 Task: Add an event with the title Second Presentation Rehearsal and Fine-tuning, date '2023/11/22', time 7:50 AM to 9:50 AMand add a description: A marketing campaign review and analysis involves the examination and assessment of a marketing campaign's performance, effectiveness, and overall impact on the target audience and business objectives. It is a comprehensive evaluation of various elements and strategies implemented within a marketing campaign to determine its strengths, weaknesses, and areas for improvement., put the event into Orange category . Add location for the event as: Munich, Germany, logged in from the account softage.8@softage.netand send the event invitation to softage.1@softage.net and softage.2@softage.net. Set a reminder for the event 2 hour before
Action: Mouse moved to (122, 155)
Screenshot: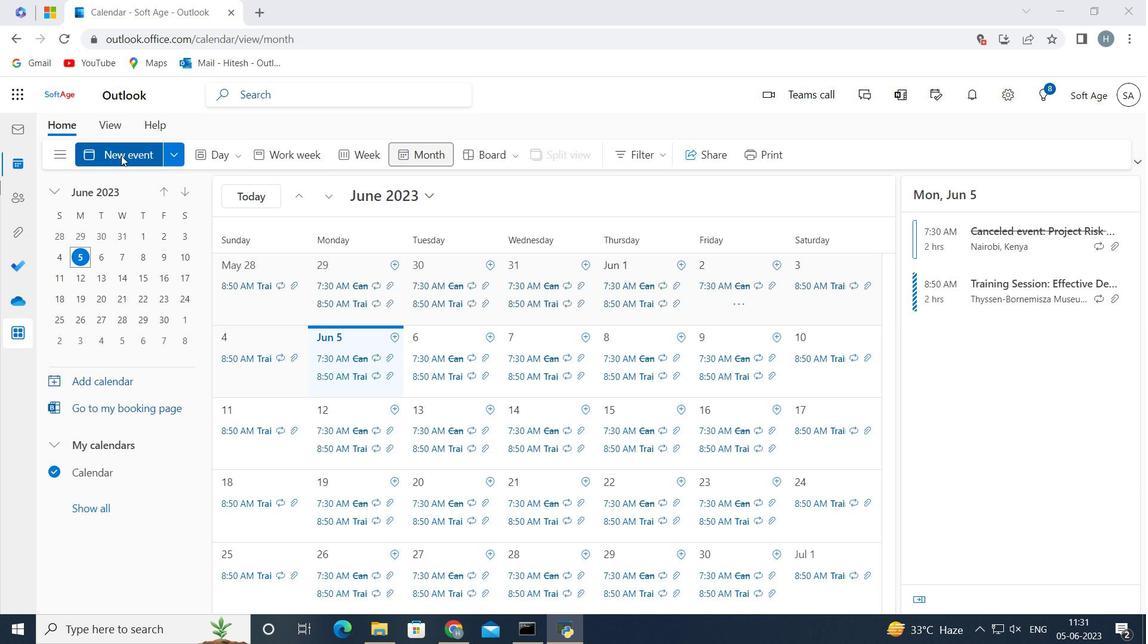 
Action: Mouse pressed left at (122, 155)
Screenshot: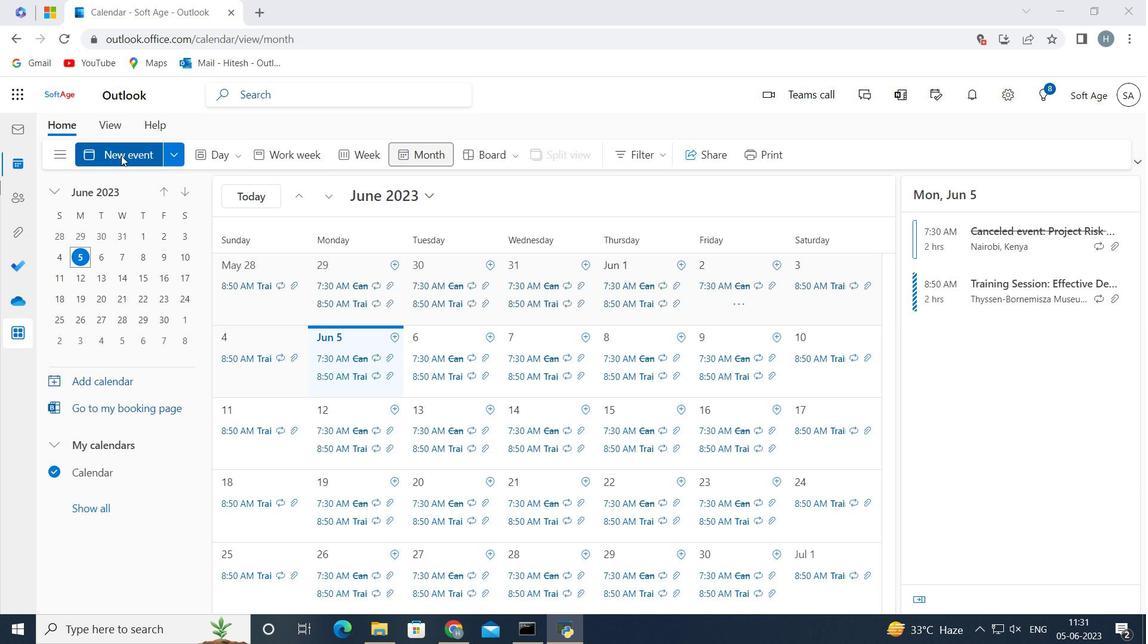 
Action: Mouse moved to (360, 246)
Screenshot: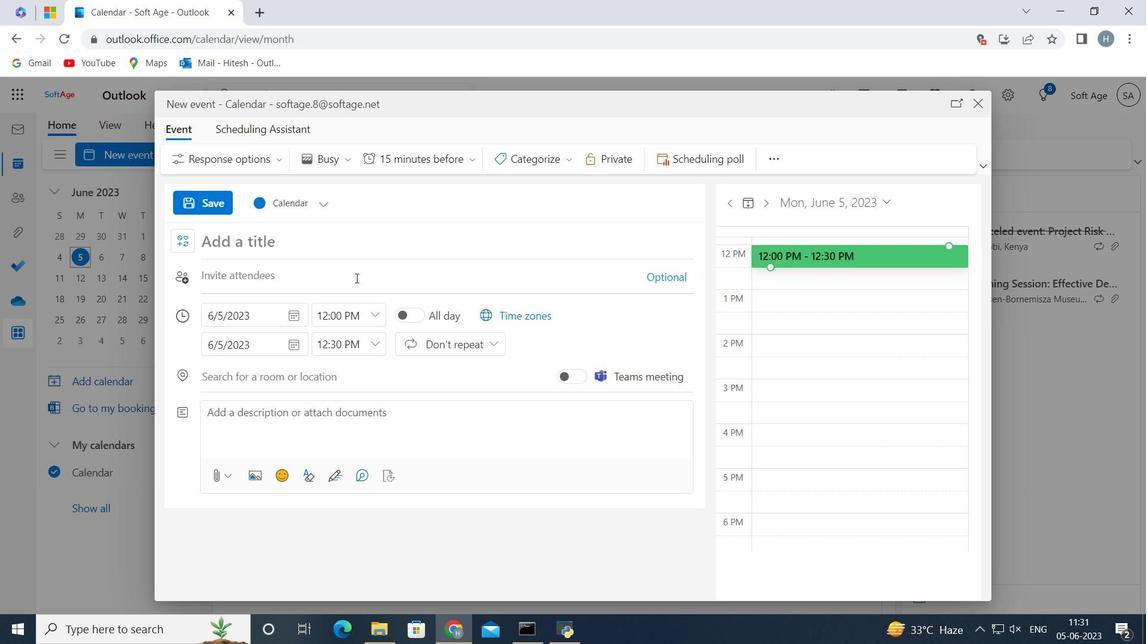 
Action: Mouse pressed left at (360, 246)
Screenshot: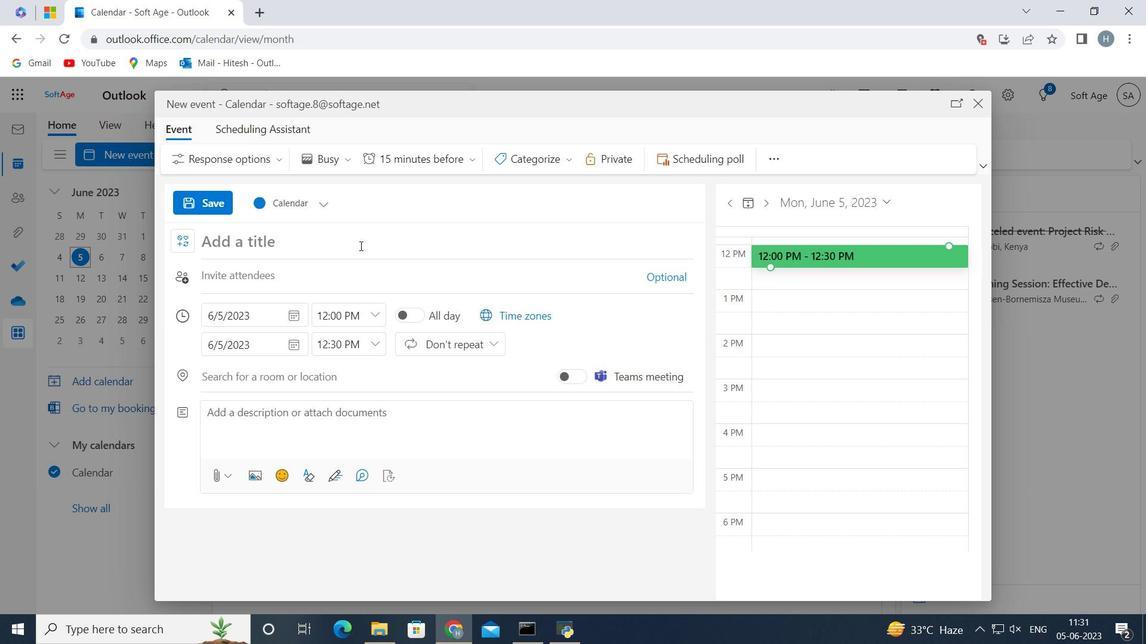 
Action: Key pressed <Key.shift>Second<Key.space><Key.shift>Presentation<Key.space><Key.shift>Rehearsal<Key.space>and<Key.space><Key.shift>Fine-tuning<Key.space>
Screenshot: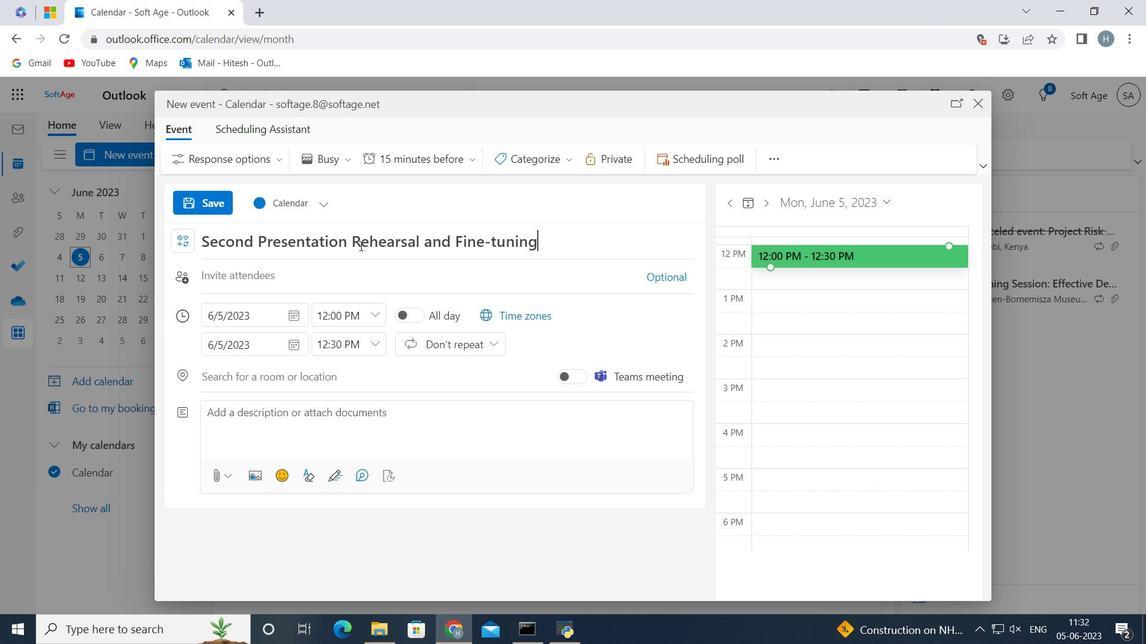 
Action: Mouse moved to (294, 311)
Screenshot: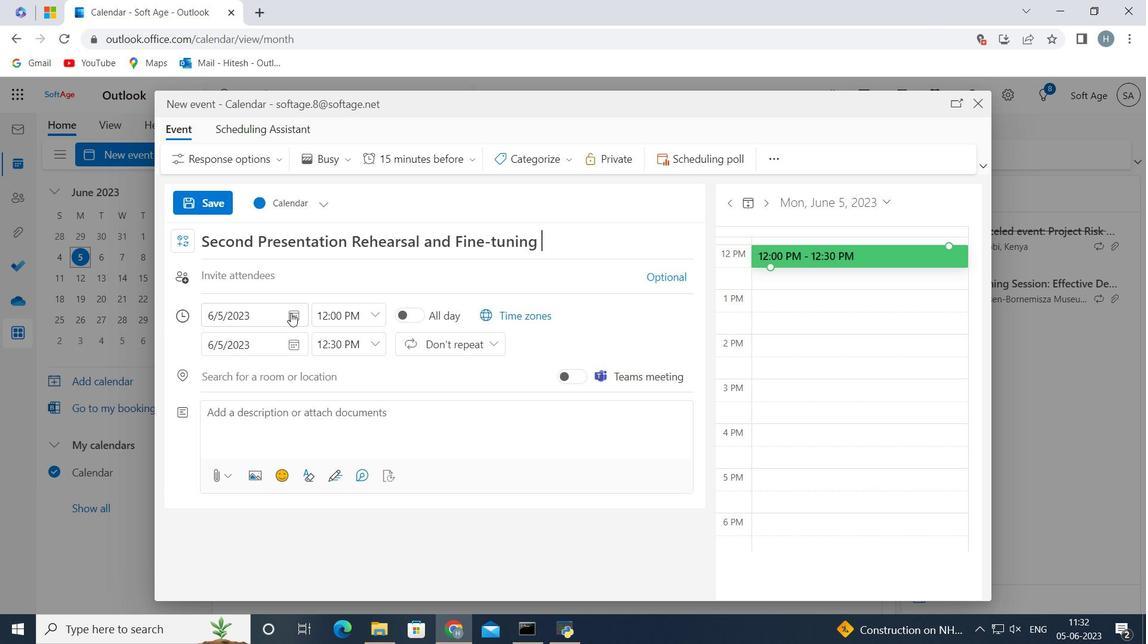 
Action: Mouse pressed left at (294, 311)
Screenshot: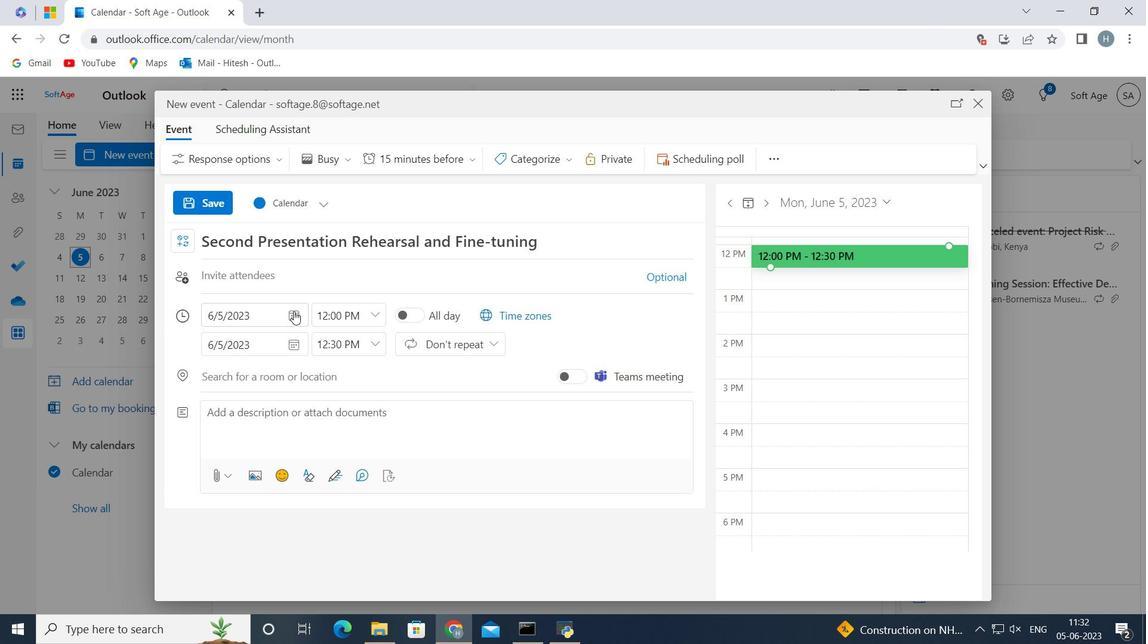 
Action: Mouse moved to (267, 345)
Screenshot: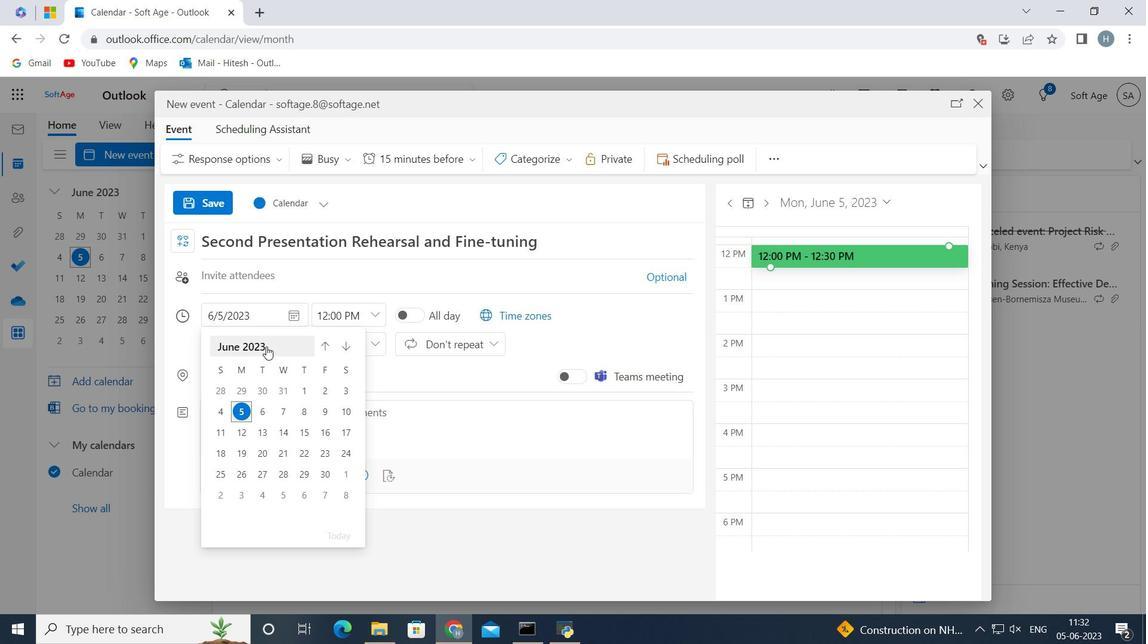 
Action: Mouse pressed left at (267, 345)
Screenshot: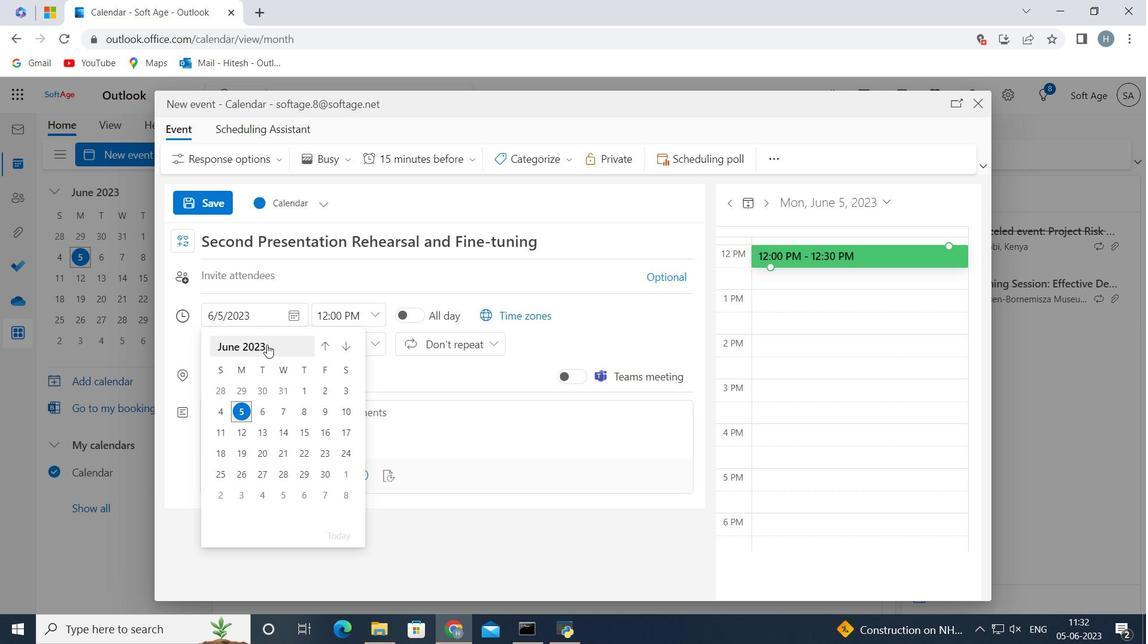 
Action: Mouse moved to (300, 450)
Screenshot: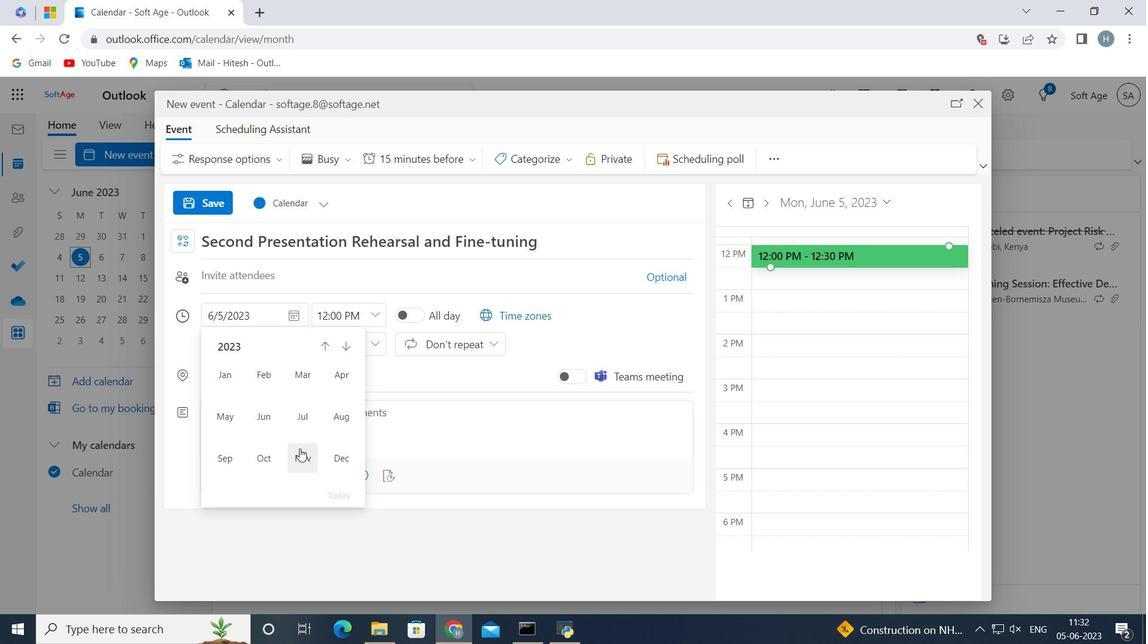 
Action: Mouse pressed left at (300, 450)
Screenshot: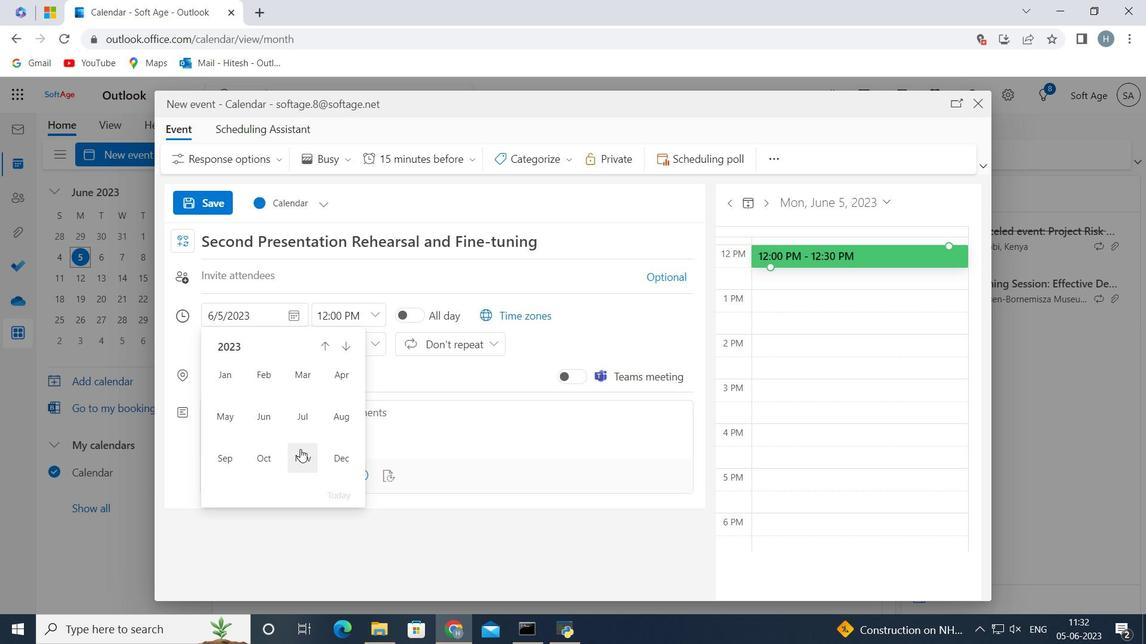 
Action: Mouse moved to (285, 452)
Screenshot: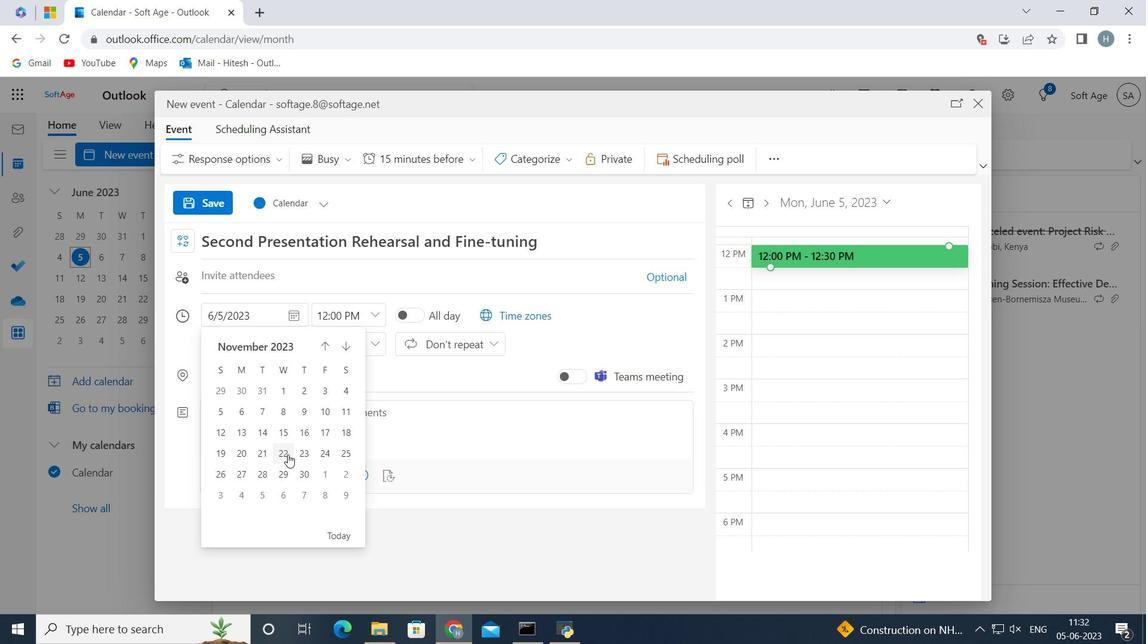 
Action: Mouse pressed left at (285, 452)
Screenshot: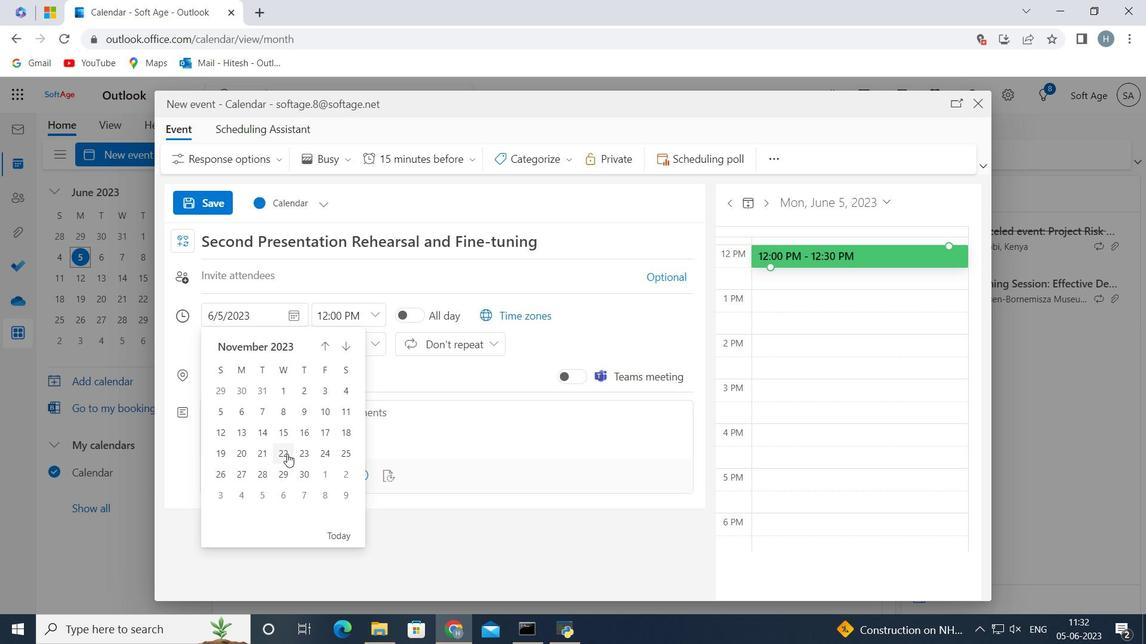 
Action: Mouse moved to (370, 314)
Screenshot: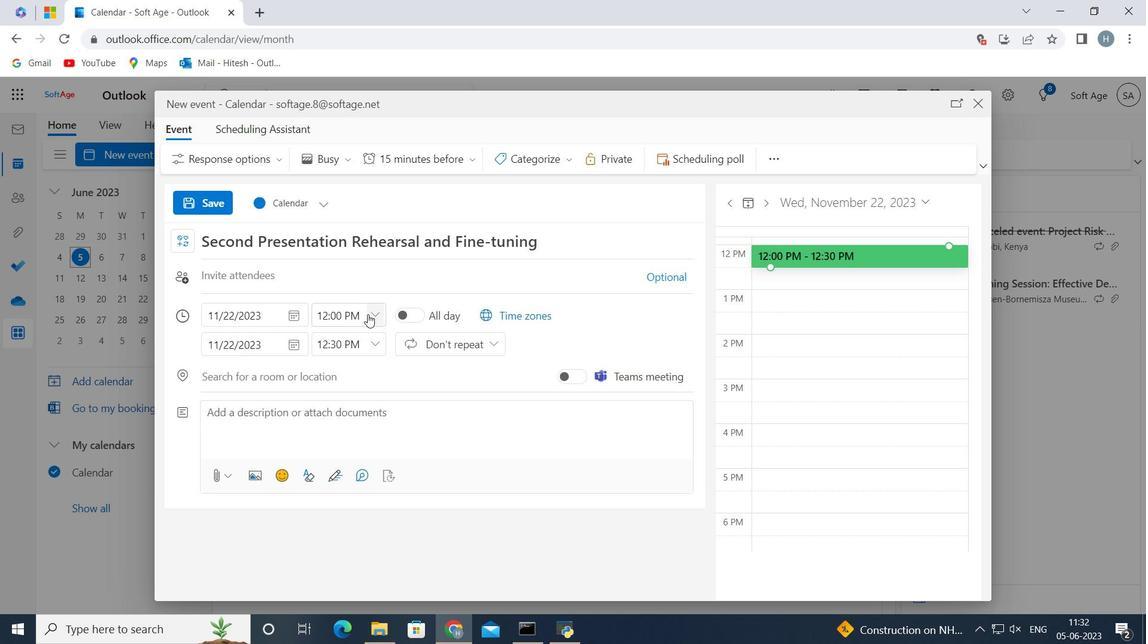 
Action: Mouse pressed left at (370, 314)
Screenshot: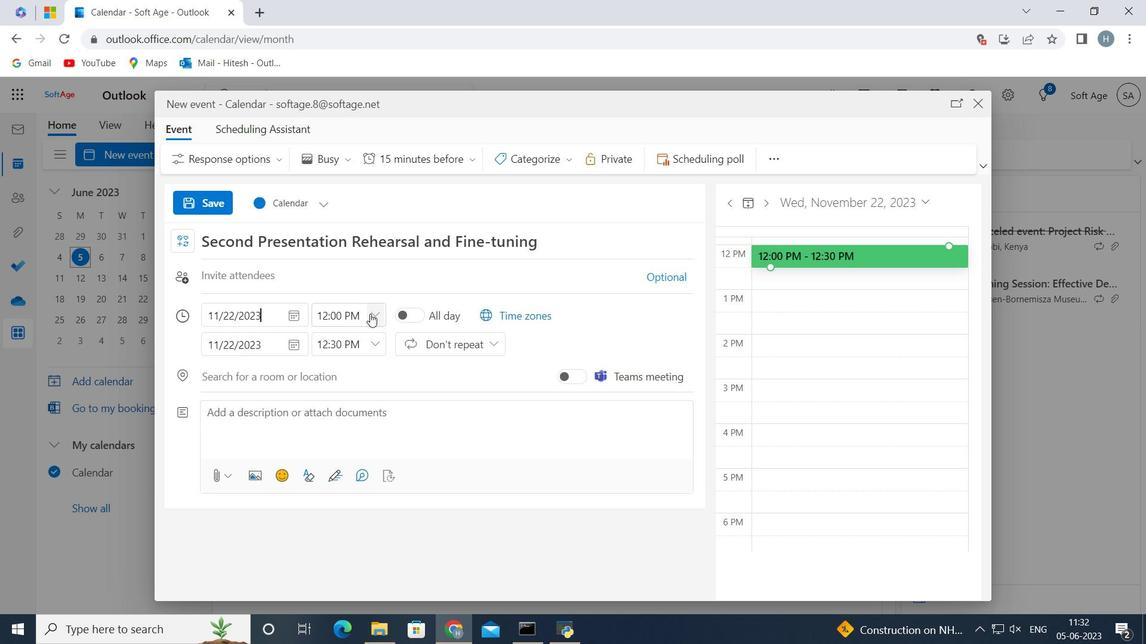 
Action: Mouse moved to (334, 401)
Screenshot: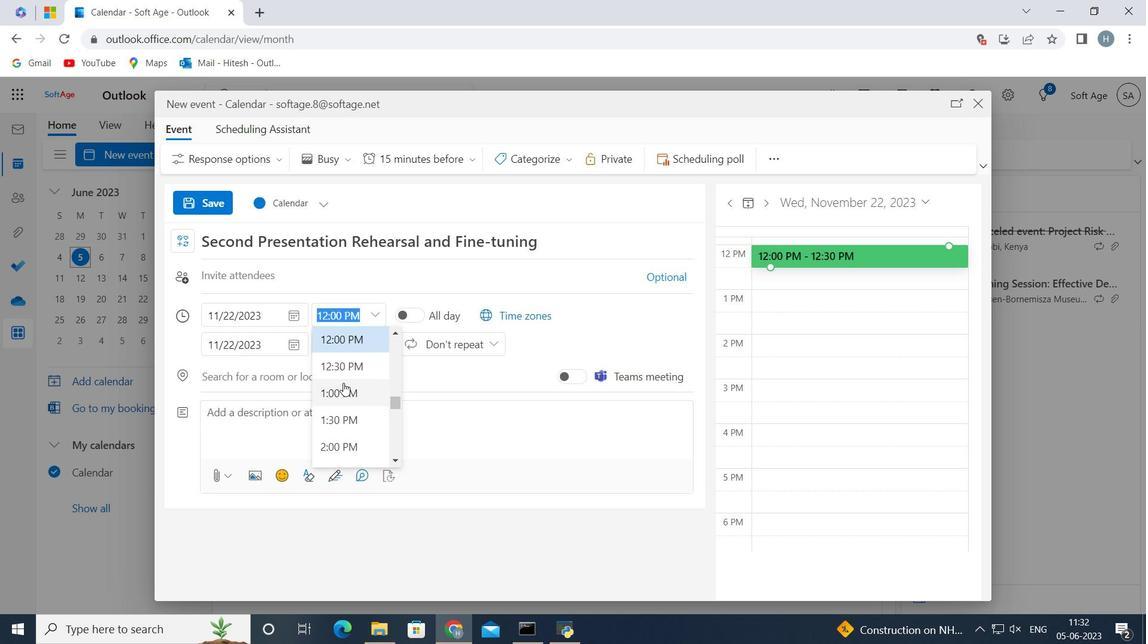 
Action: Mouse scrolled (334, 402) with delta (0, 0)
Screenshot: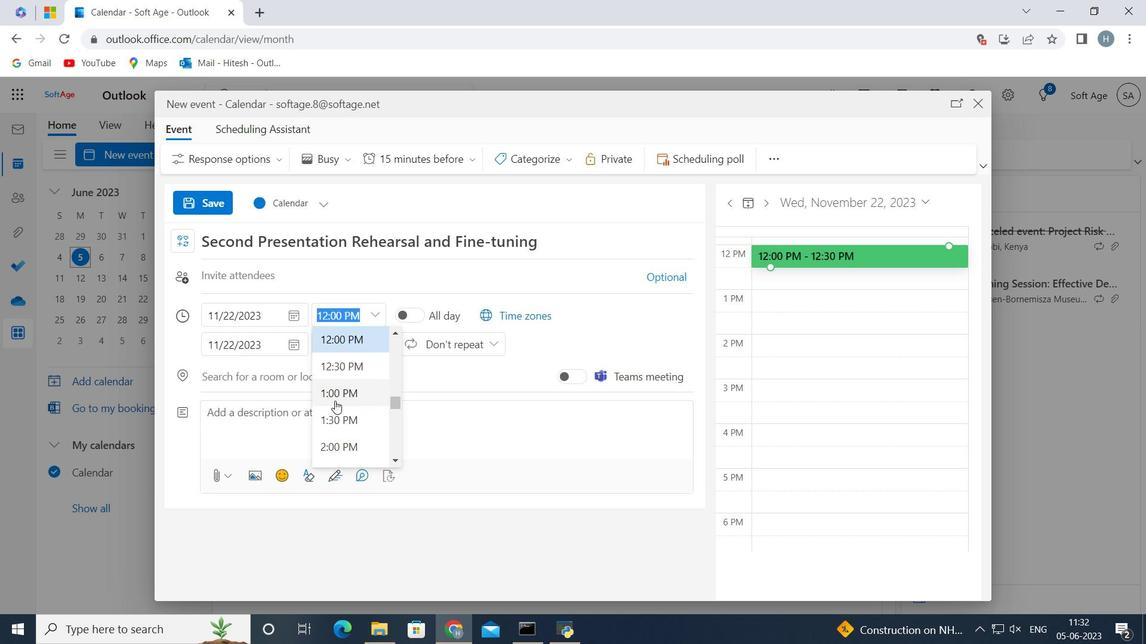 
Action: Mouse scrolled (334, 402) with delta (0, 0)
Screenshot: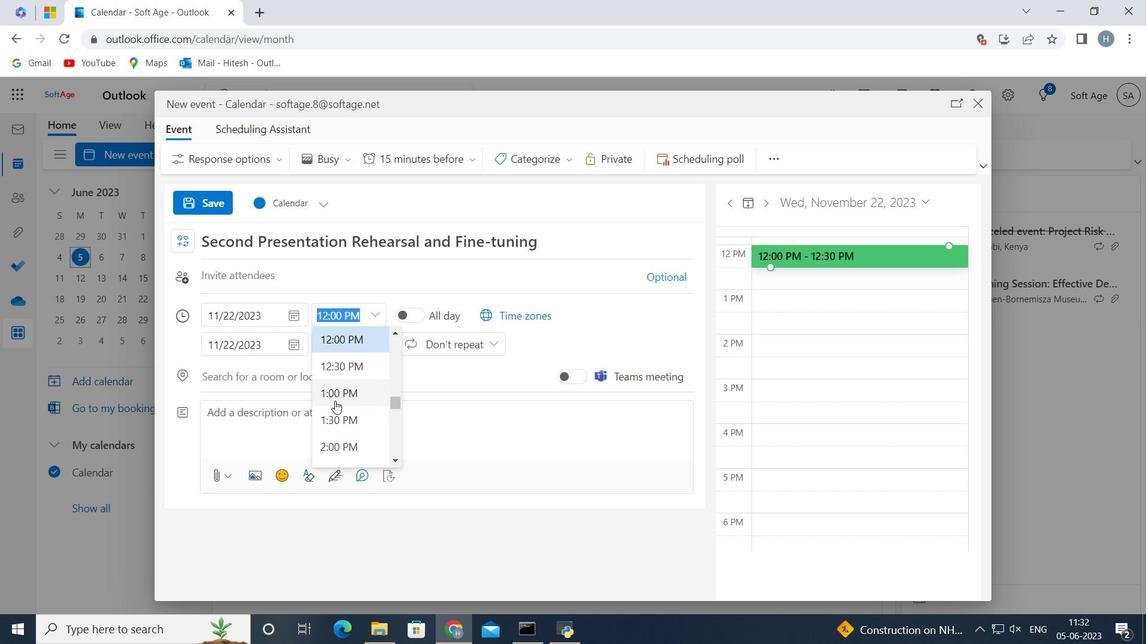 
Action: Mouse scrolled (334, 402) with delta (0, 0)
Screenshot: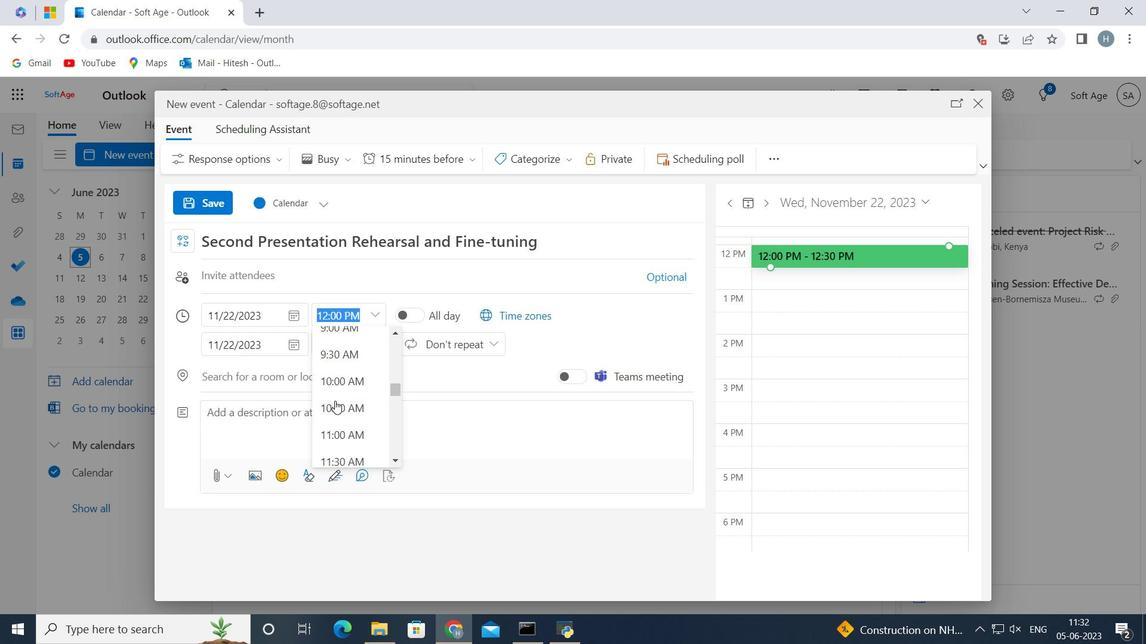 
Action: Mouse scrolled (334, 402) with delta (0, 0)
Screenshot: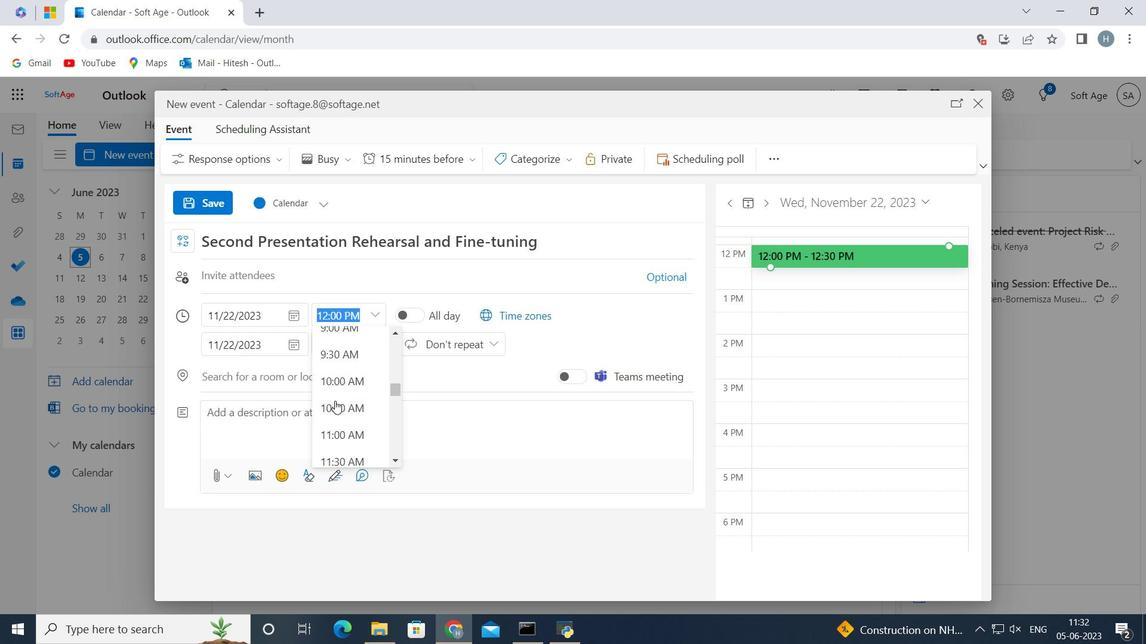 
Action: Mouse moved to (329, 395)
Screenshot: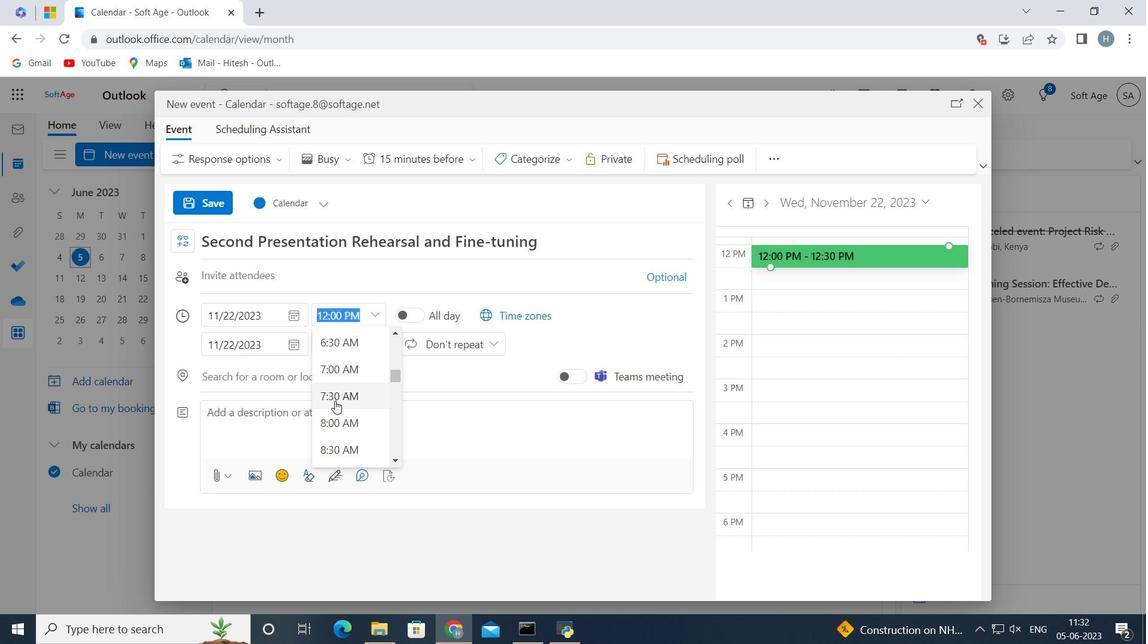
Action: Mouse pressed left at (329, 395)
Screenshot: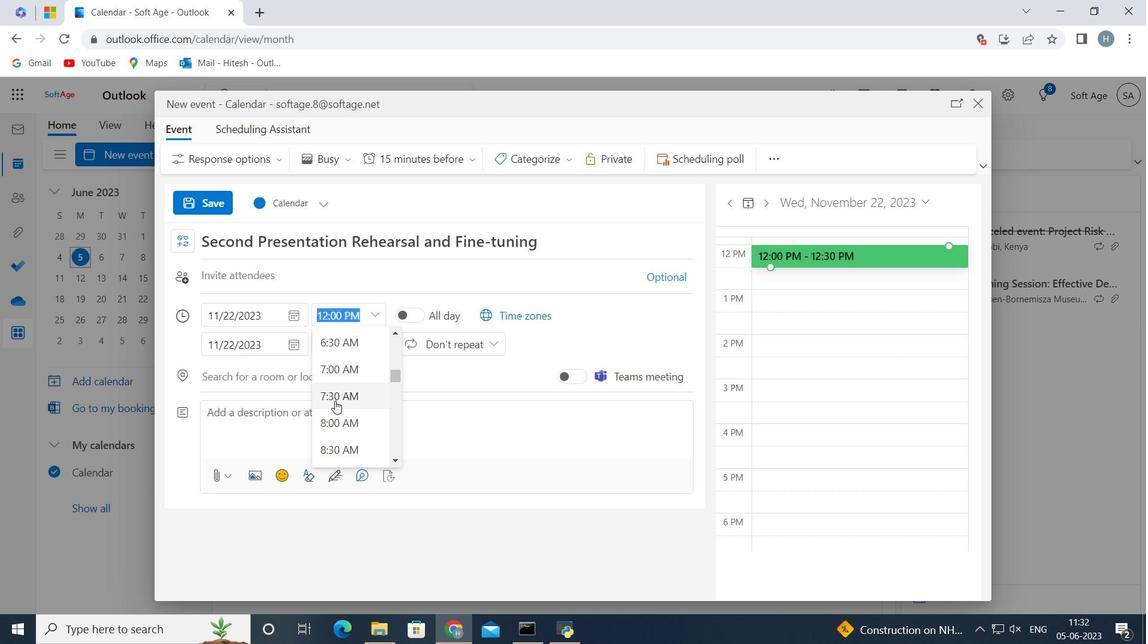 
Action: Mouse moved to (333, 312)
Screenshot: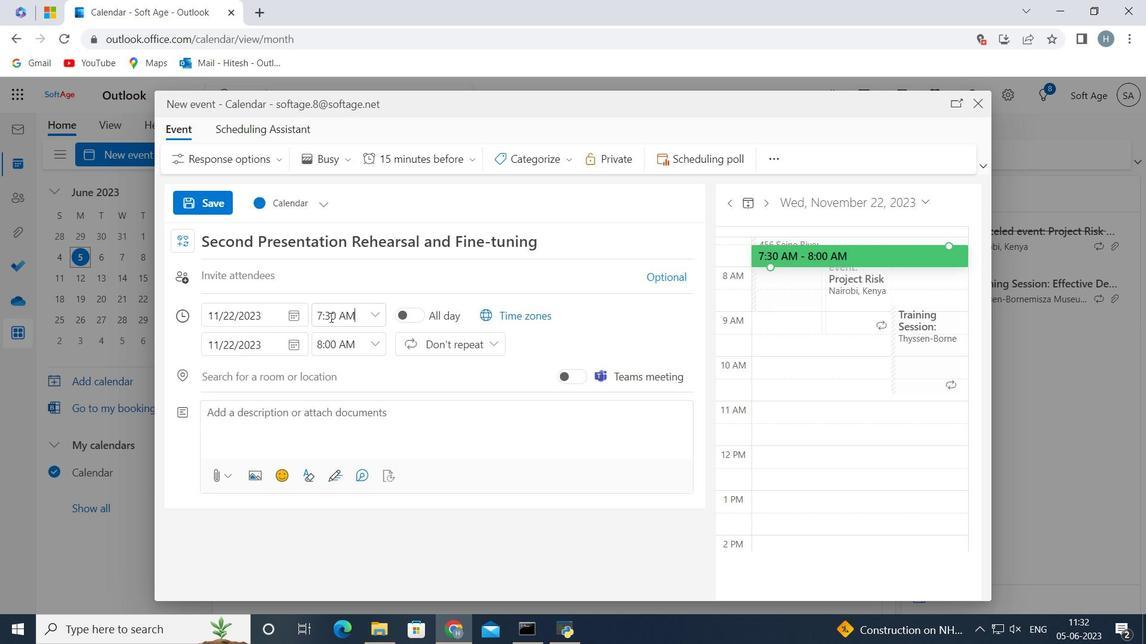 
Action: Mouse pressed left at (333, 312)
Screenshot: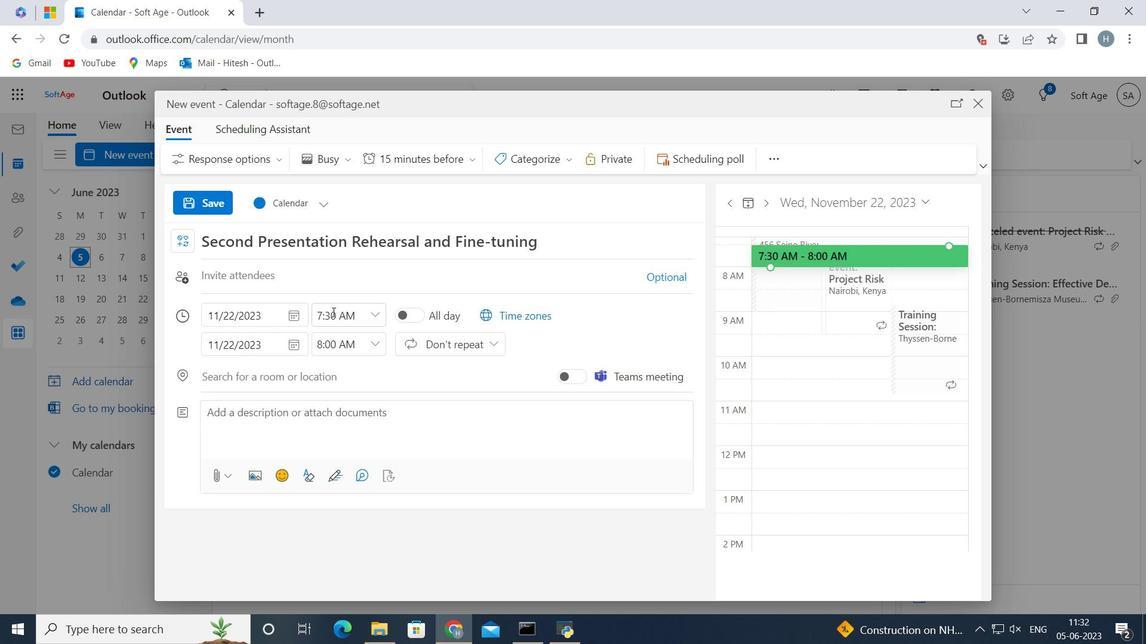 
Action: Key pressed <Key.backspace>5
Screenshot: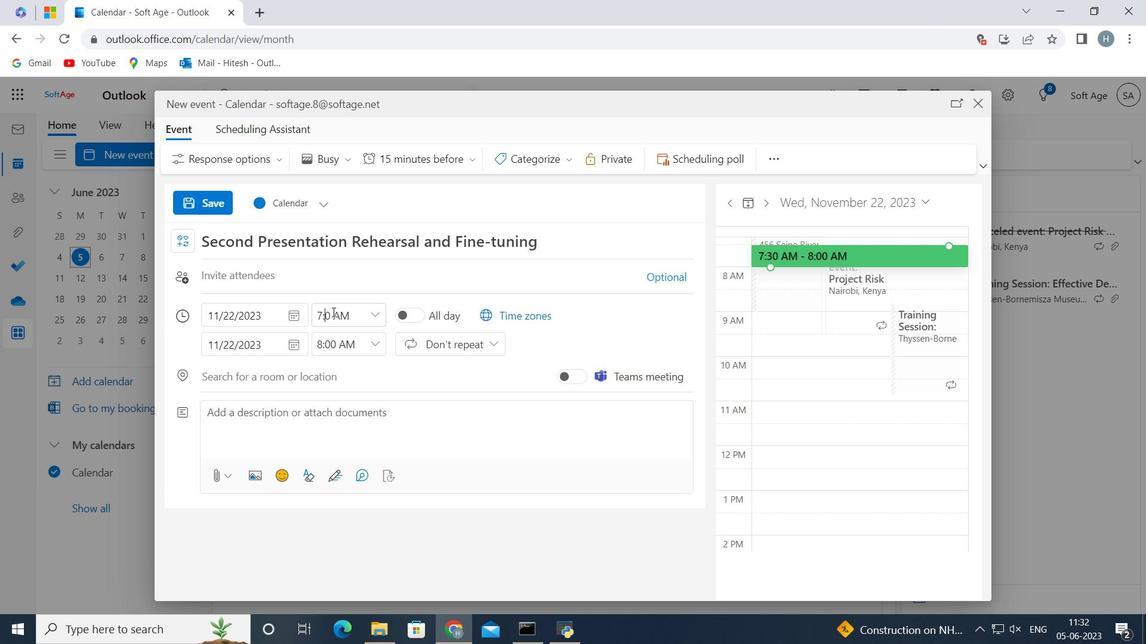 
Action: Mouse moved to (377, 340)
Screenshot: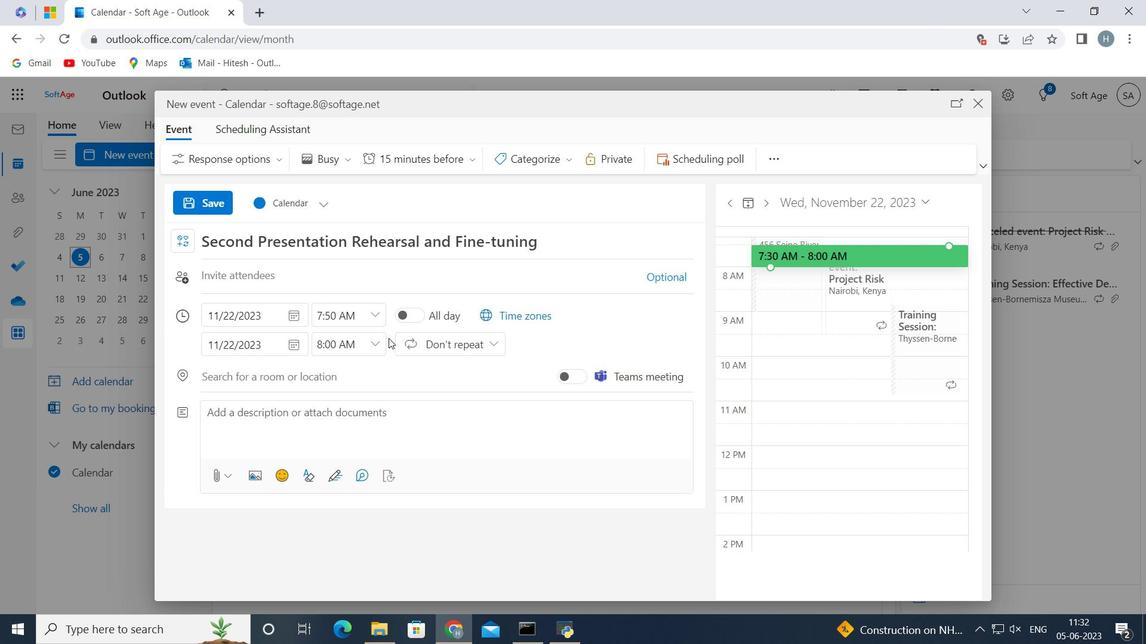 
Action: Mouse pressed left at (377, 340)
Screenshot: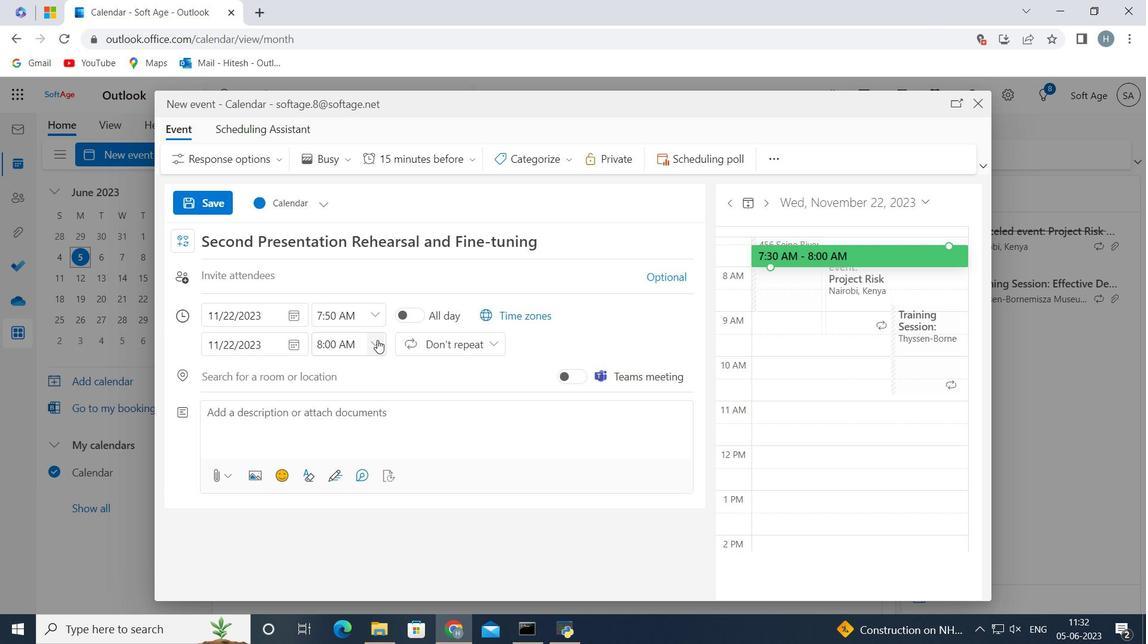 
Action: Mouse moved to (363, 450)
Screenshot: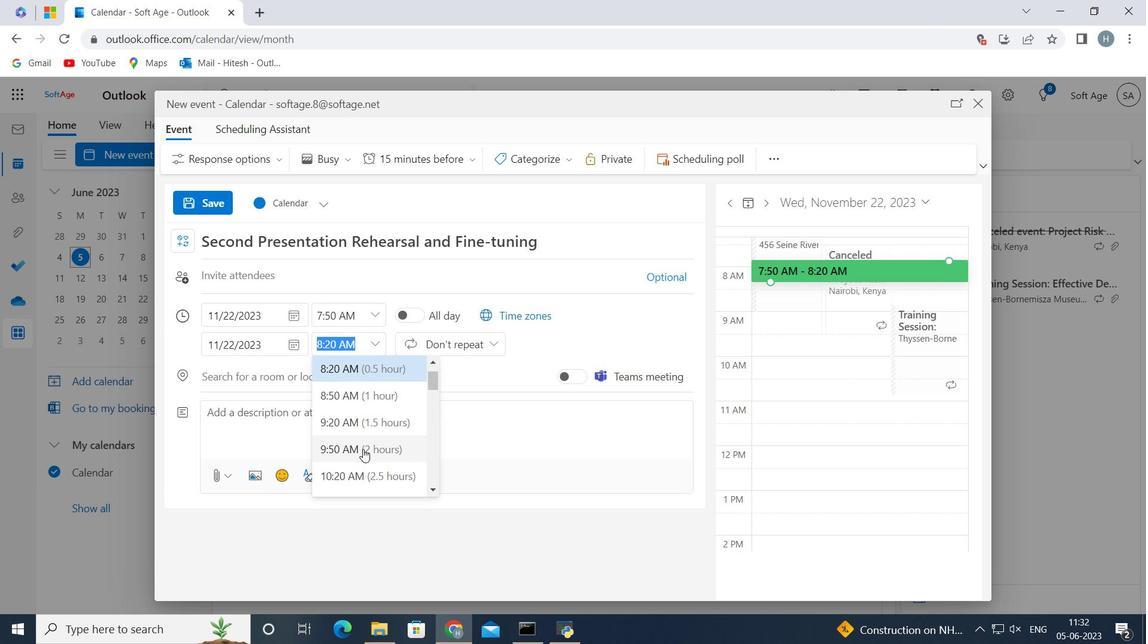 
Action: Mouse pressed left at (363, 450)
Screenshot: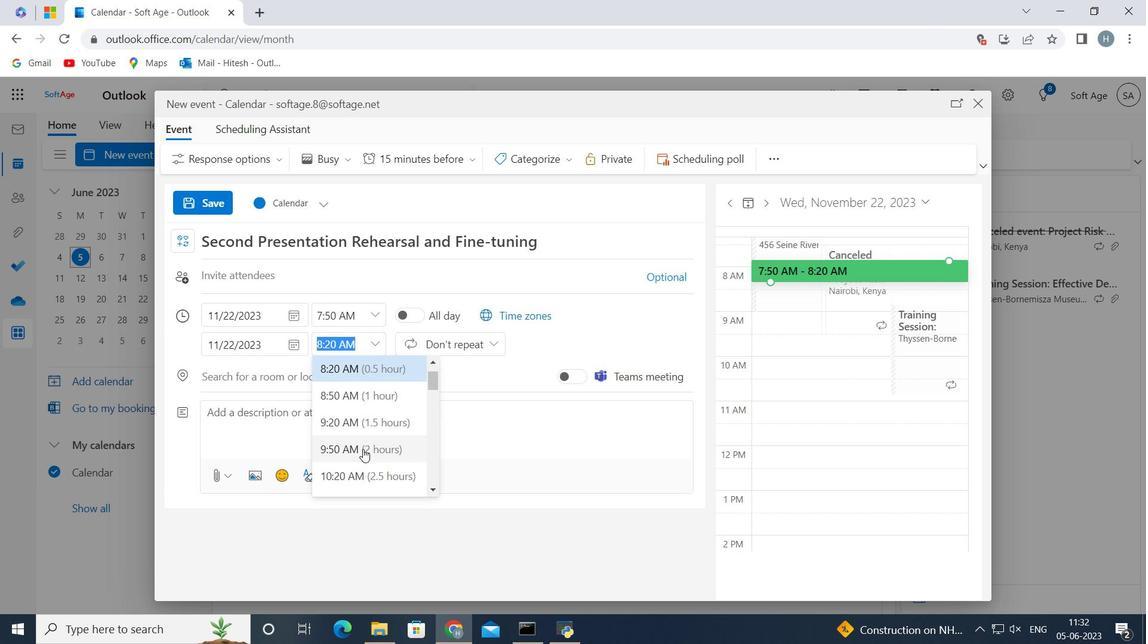 
Action: Mouse moved to (333, 410)
Screenshot: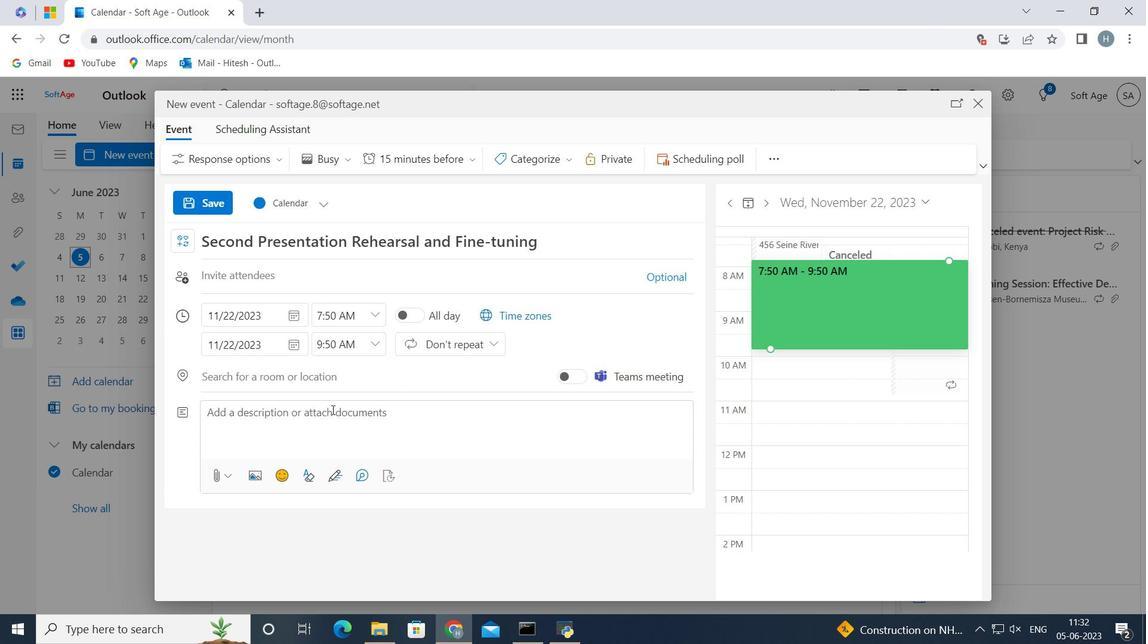 
Action: Mouse pressed left at (333, 410)
Screenshot: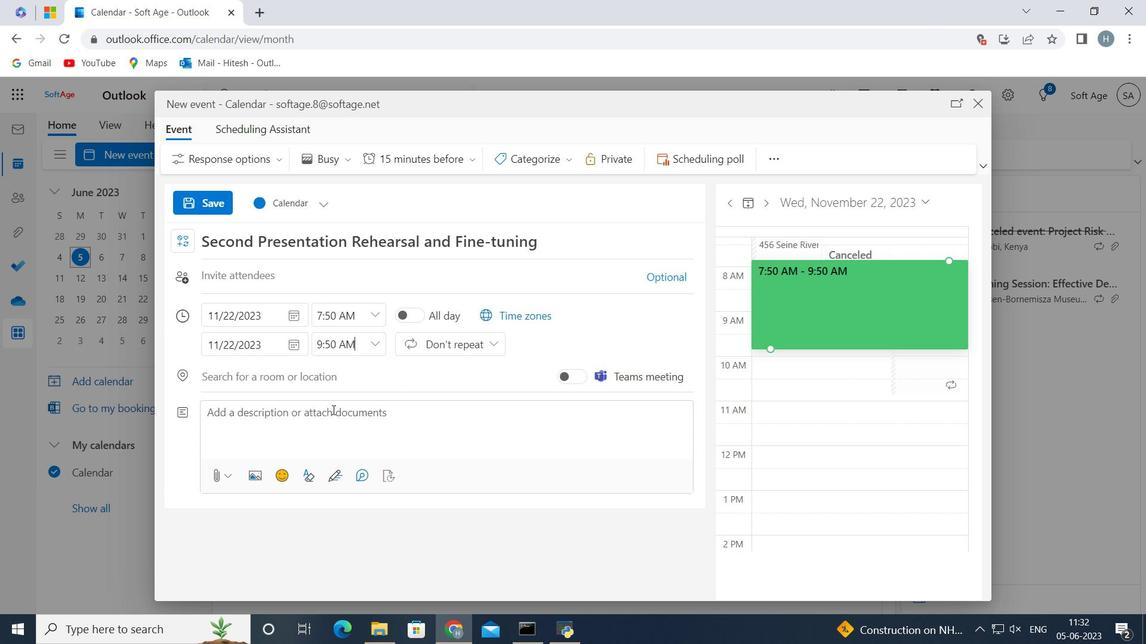 
Action: Key pressed <Key.shift>A<Key.space>marketing<Key.space>campaign<Key.space>review<Key.space>and<Key.space>analysis<Key.space>involves<Key.space>the<Key.space>examination<Key.space>and<Key.space>assessment<Key.space>of<Key.space>a<Key.space>marketing<Key.space>campaign's<Key.space>performance,<Key.space>effectiveness,<Key.space>am<Key.backspace>nd<Key.space>overall<Key.space>impact<Key.space>on<Key.space>the<Key.space>target<Key.space>audience<Key.space>and<Key.space>business<Key.space>objectives.<Key.space><Key.shift_r>It<Key.space>is<Key.space>a<Key.space>comprehensic<Key.backspace>ve<Key.space>evaluation<Key.space>of<Key.space>various<Key.space>elements<Key.space>and<Key.space>strategies<Key.space>implemeny<Key.backspace>ted<Key.space>within<Key.space>a<Key.space>marketing<Key.space>campaign<Key.space>to<Key.space>determine<Key.space>its<Key.space>strengths,<Key.space>weaknesses<Key.space>and<Key.space>areas<Key.space>for<Key.space>improvement.<Key.space>
Screenshot: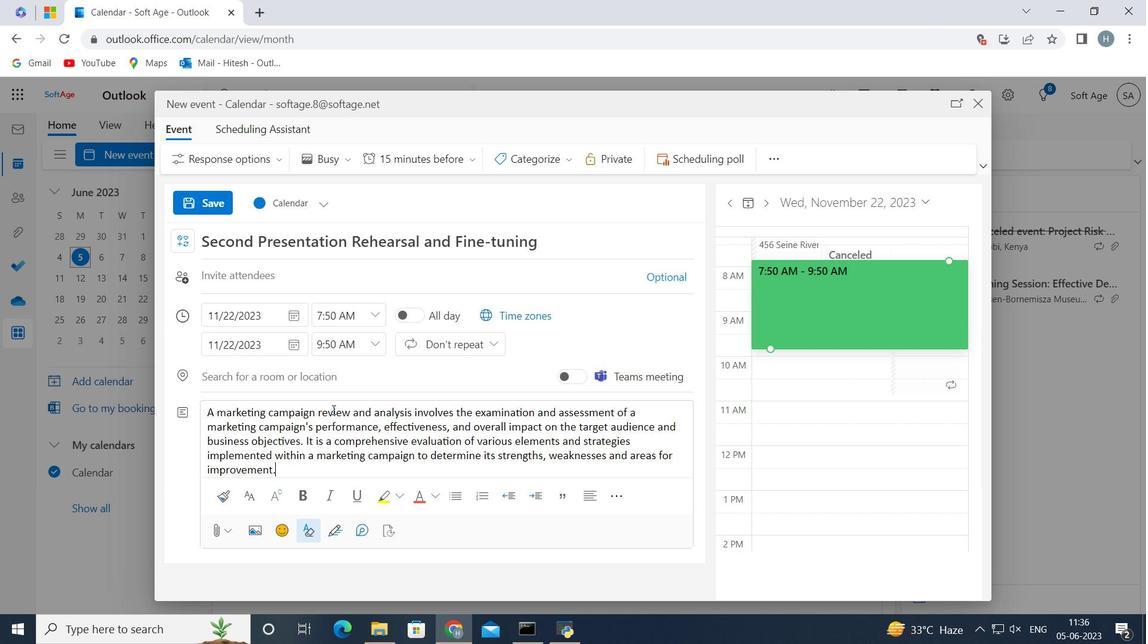 
Action: Mouse moved to (575, 157)
Screenshot: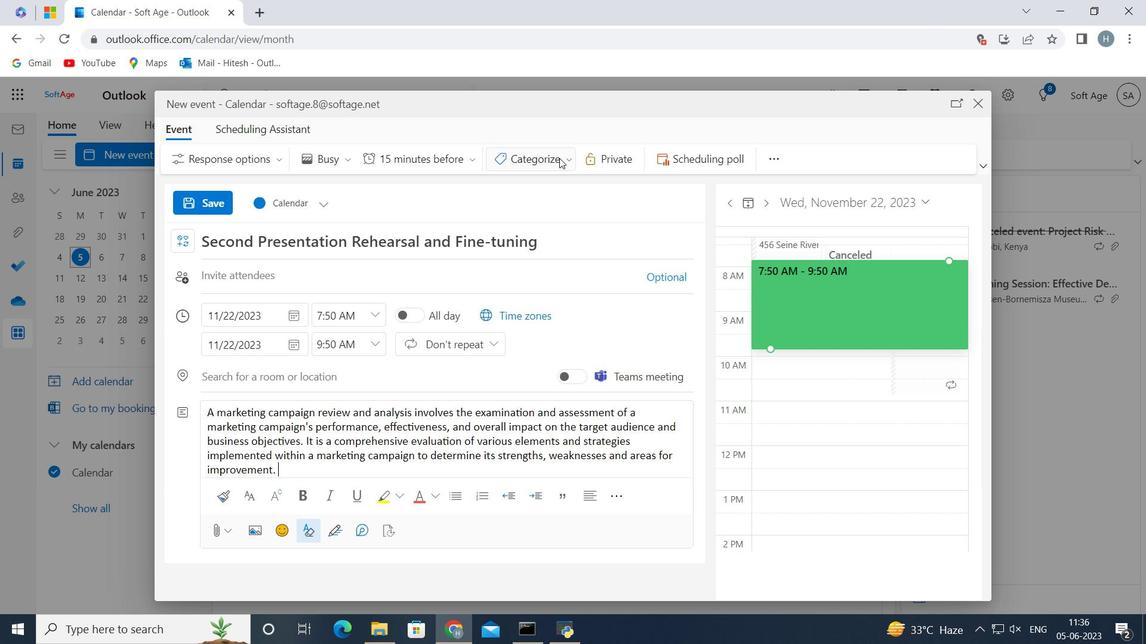 
Action: Mouse pressed left at (575, 157)
Screenshot: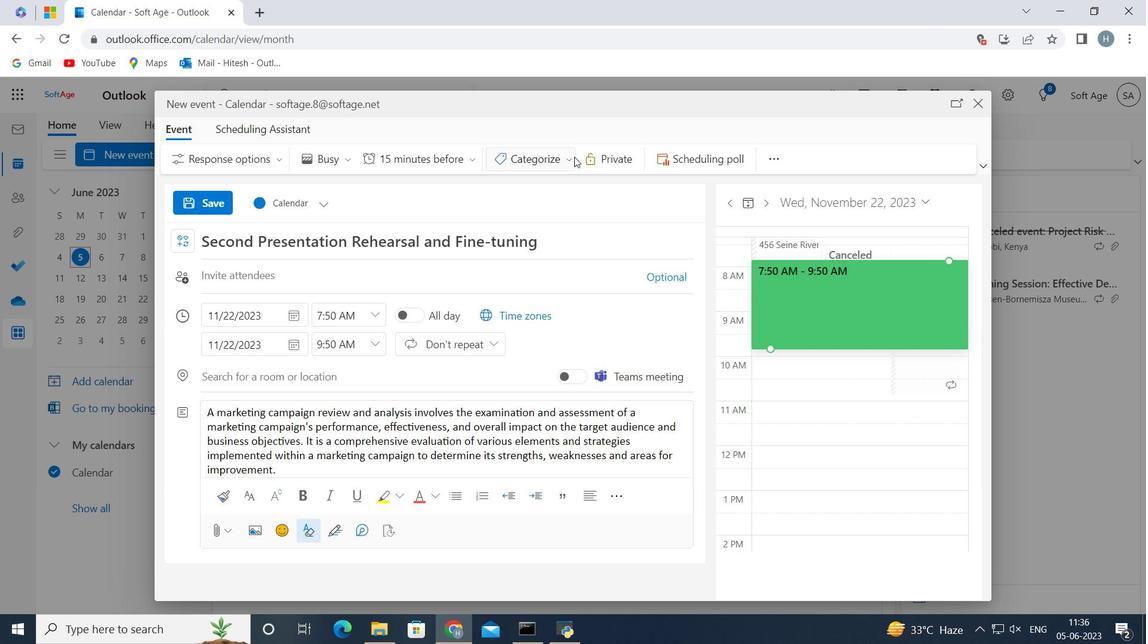 
Action: Mouse moved to (560, 228)
Screenshot: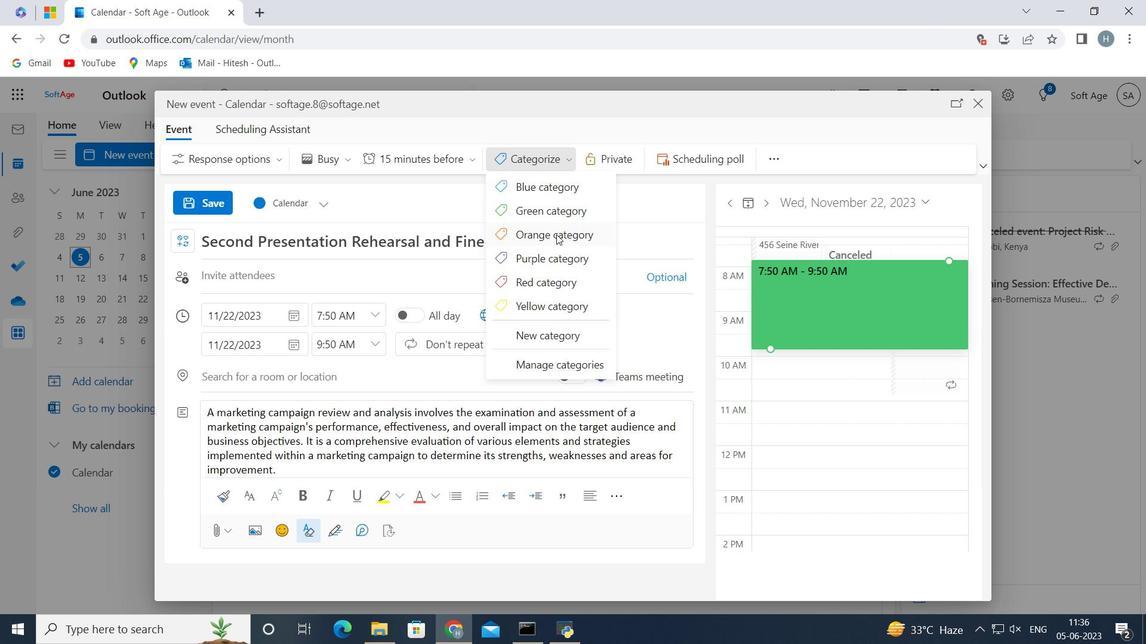 
Action: Mouse pressed left at (560, 228)
Screenshot: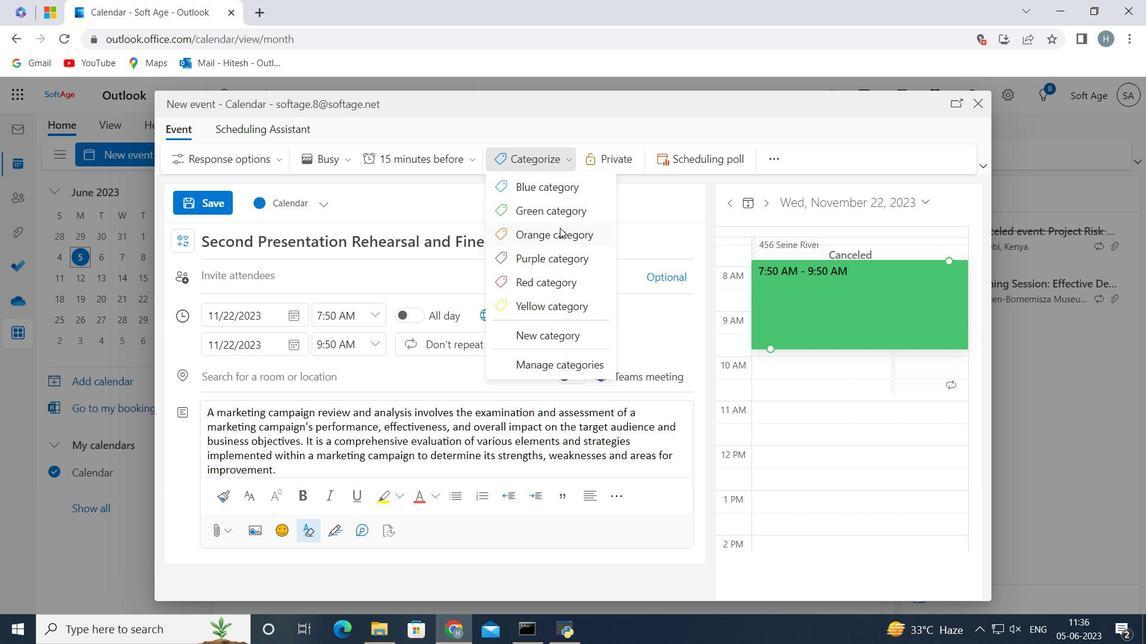 
Action: Mouse moved to (366, 379)
Screenshot: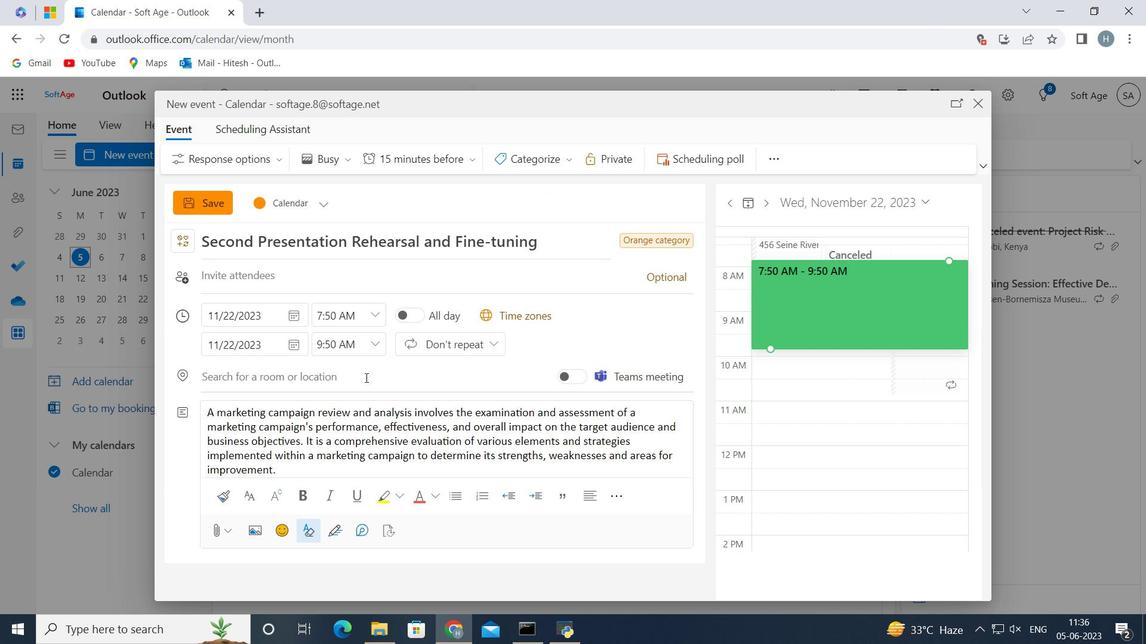 
Action: Mouse pressed left at (366, 379)
Screenshot: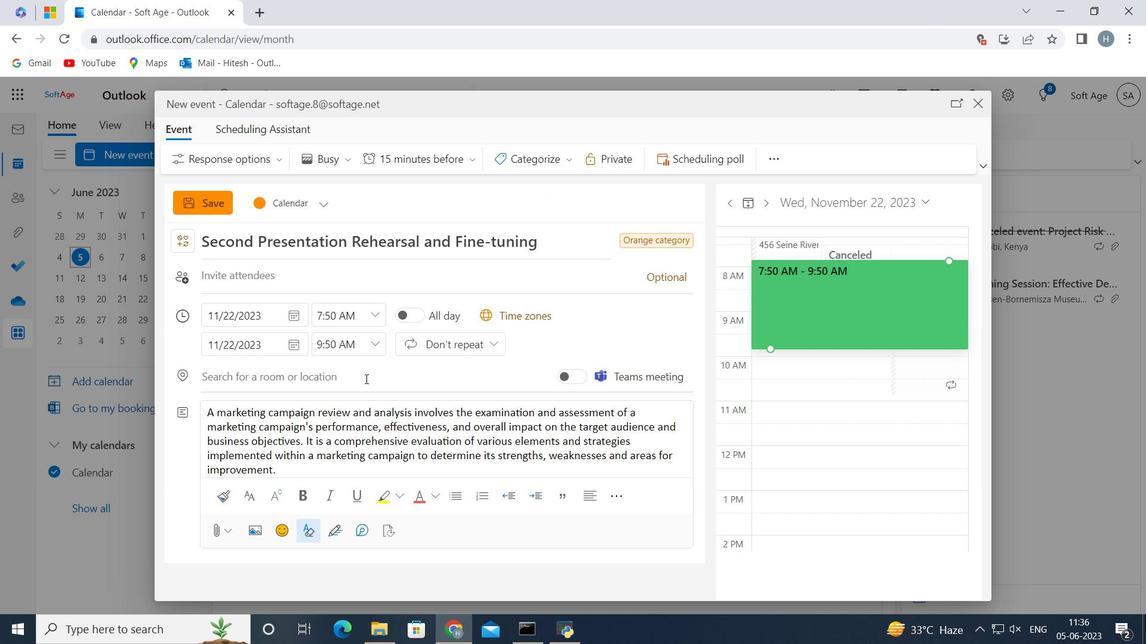 
Action: Key pressed <Key.shift>Munich,<Key.space><Key.shift><Key.shift>Germany<Key.space>
Screenshot: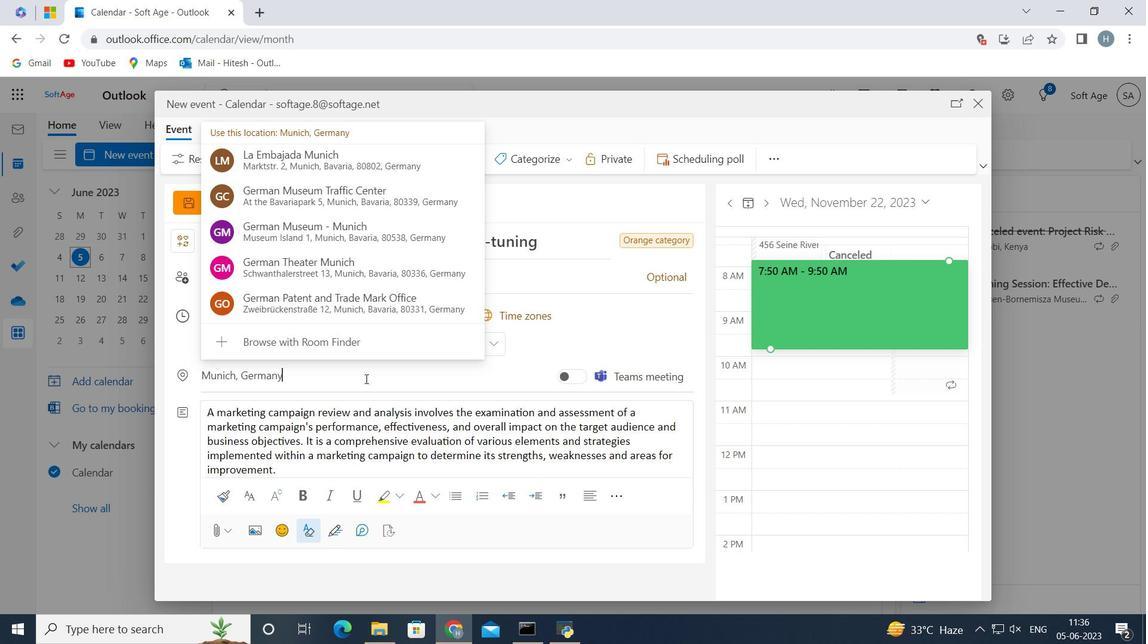 
Action: Mouse moved to (644, 336)
Screenshot: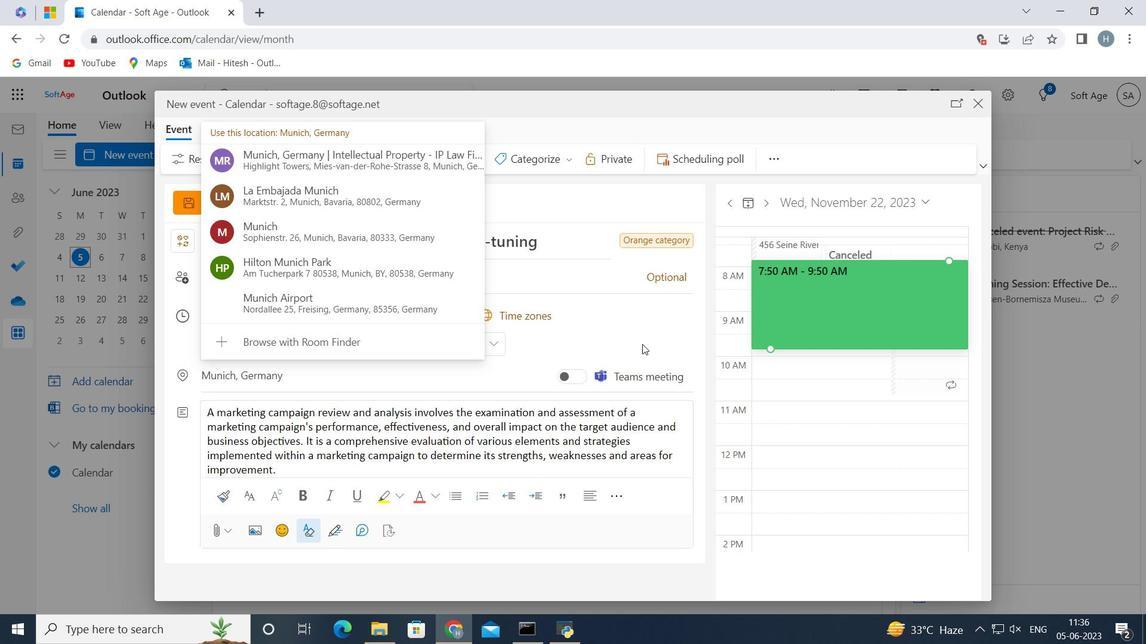 
Action: Mouse pressed left at (644, 336)
Screenshot: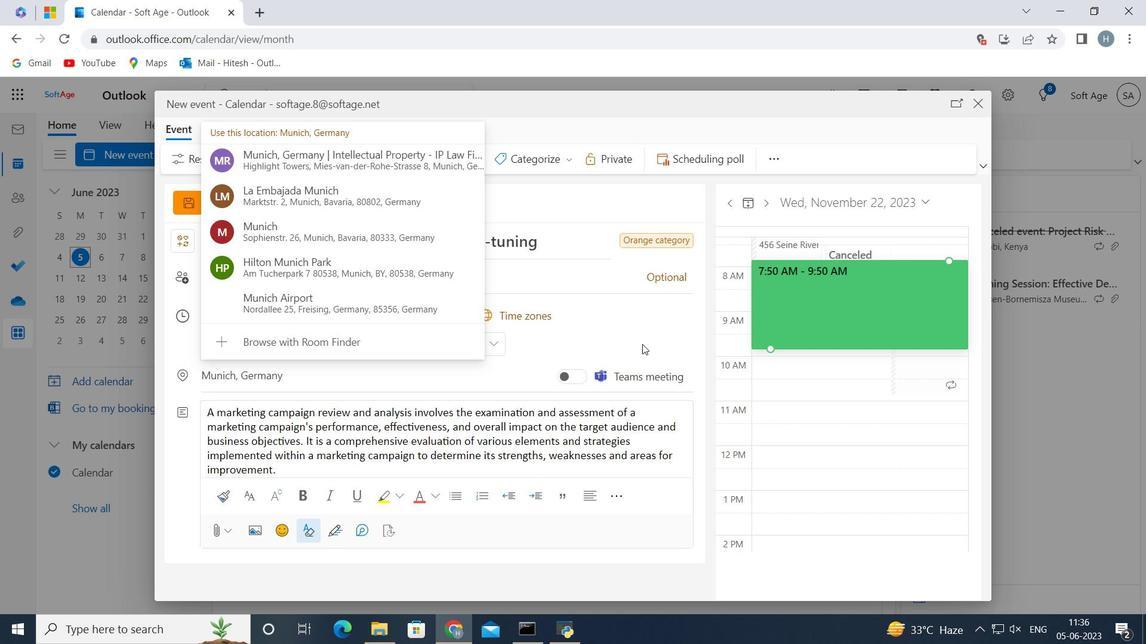 
Action: Mouse moved to (366, 267)
Screenshot: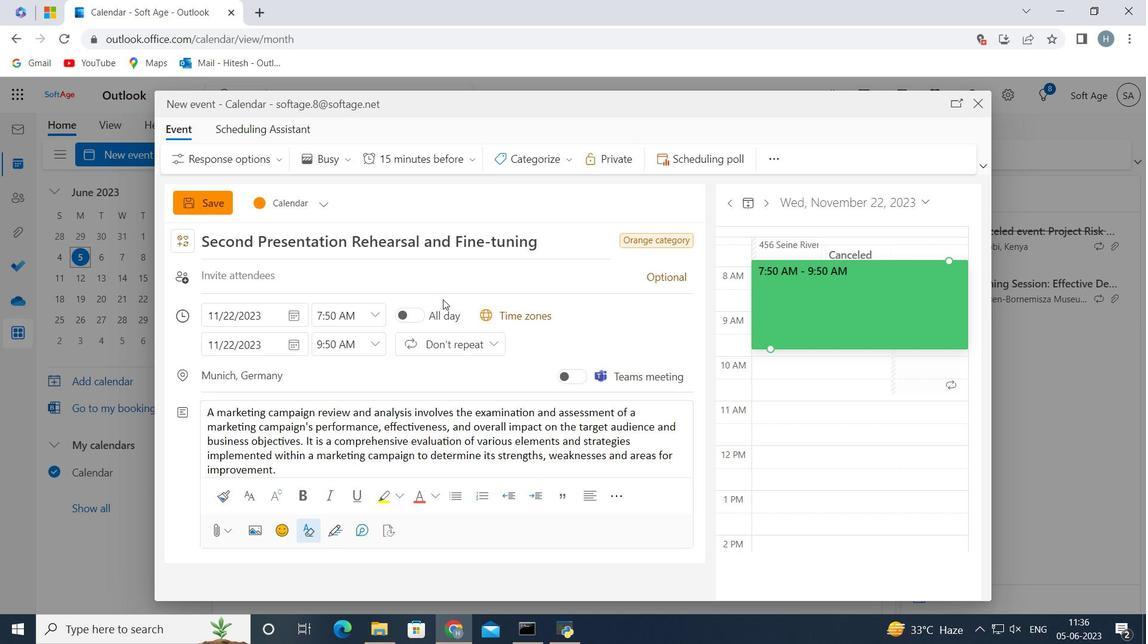 
Action: Mouse pressed left at (366, 267)
Screenshot: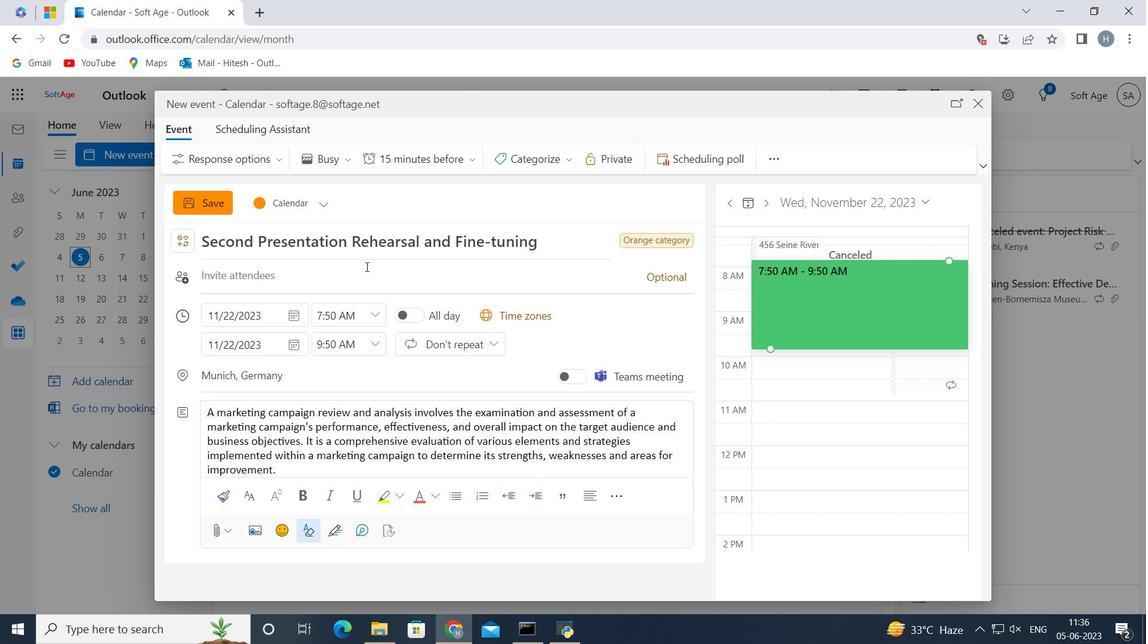 
Action: Key pressed softage.1<Key.shift>@softage.net
Screenshot: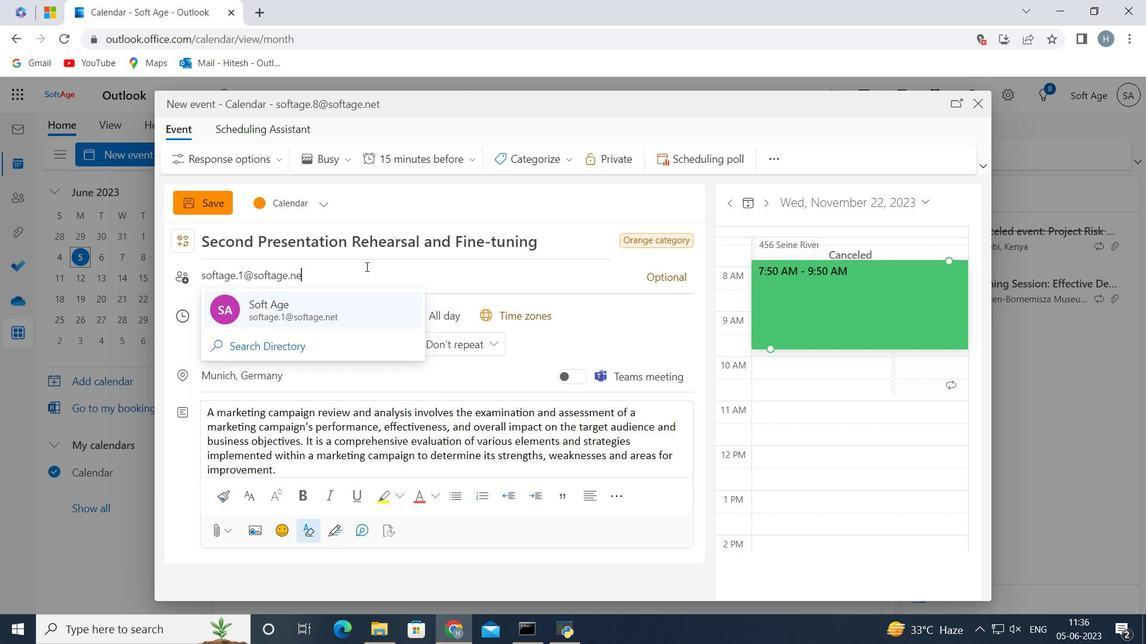 
Action: Mouse moved to (262, 308)
Screenshot: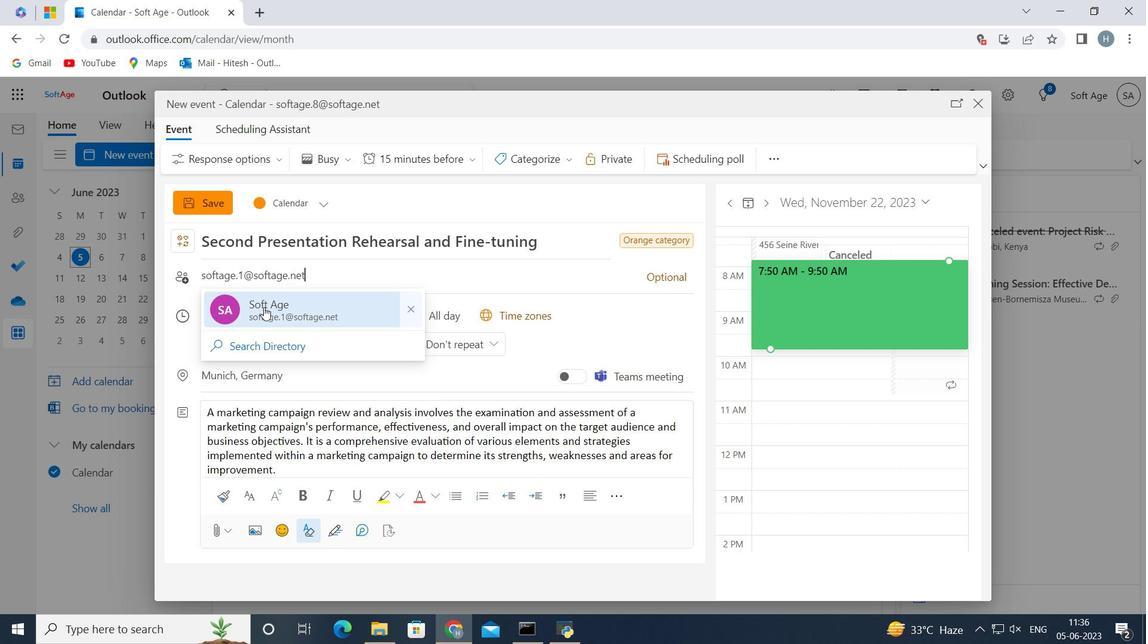 
Action: Mouse pressed left at (262, 308)
Screenshot: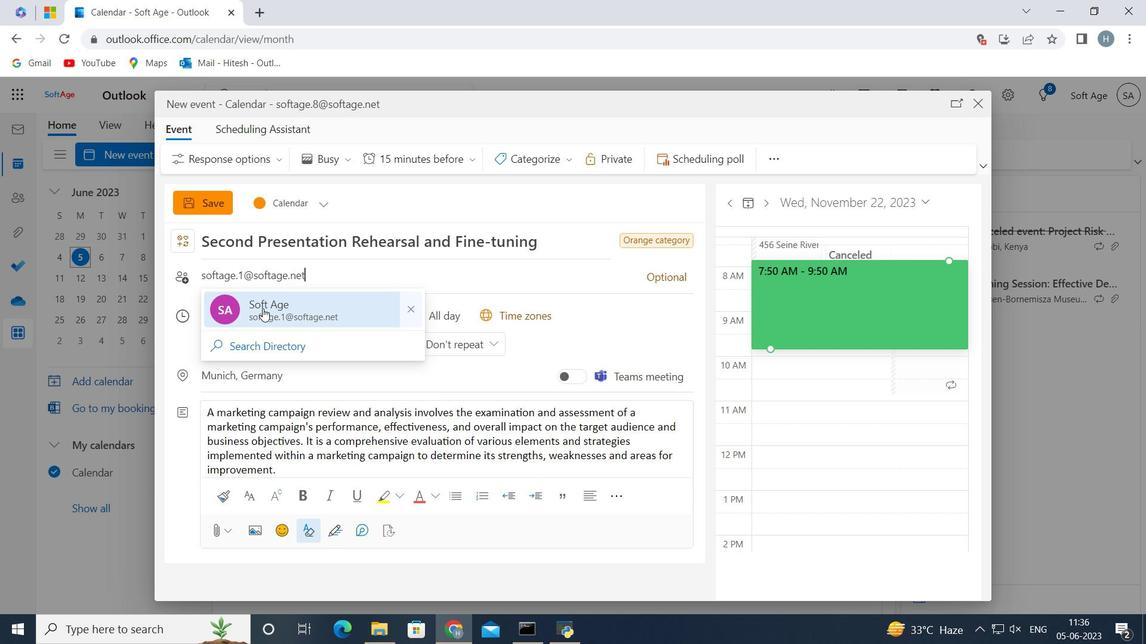
Action: Key pressed sog<Key.backspace>ftage.2<Key.shift>@softage.net
Screenshot: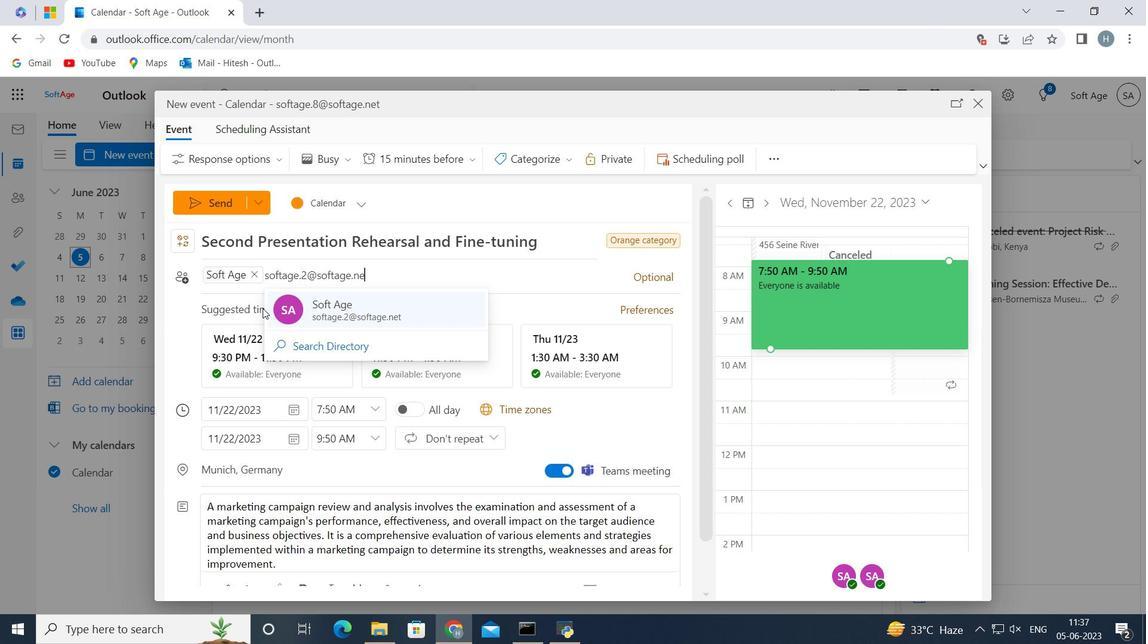 
Action: Mouse moved to (348, 308)
Screenshot: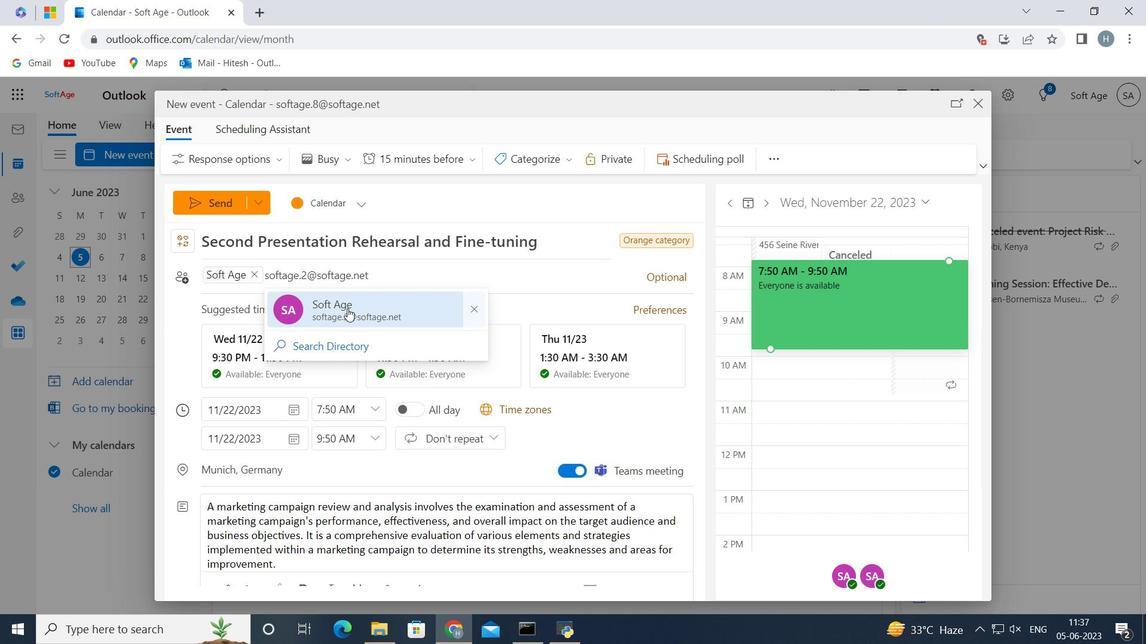 
Action: Mouse pressed left at (348, 308)
Screenshot: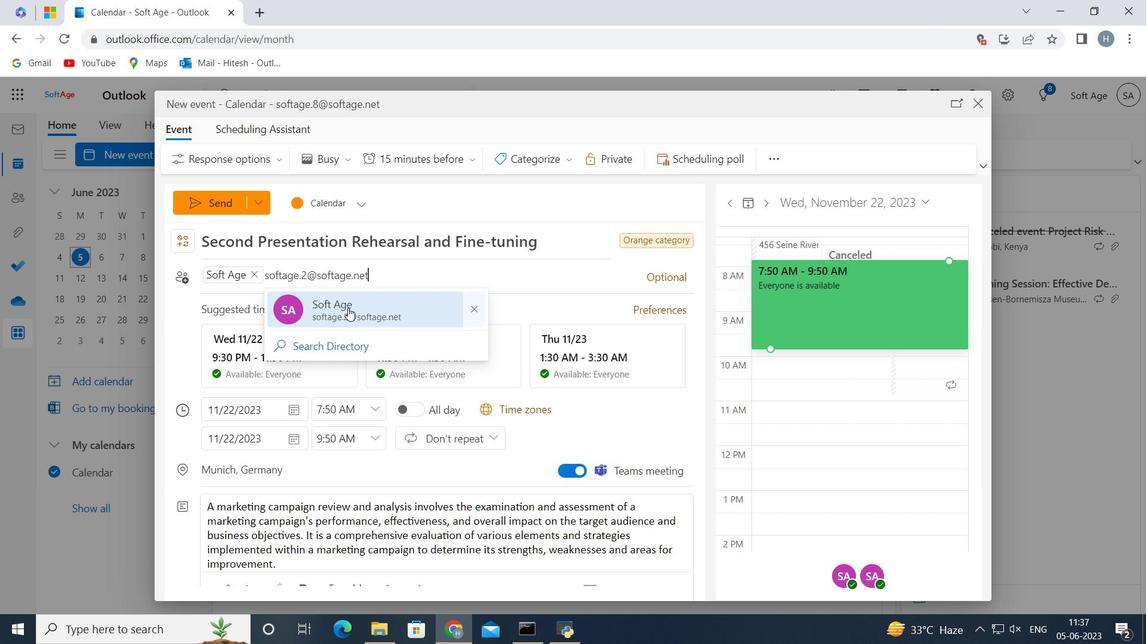 
Action: Mouse moved to (468, 160)
Screenshot: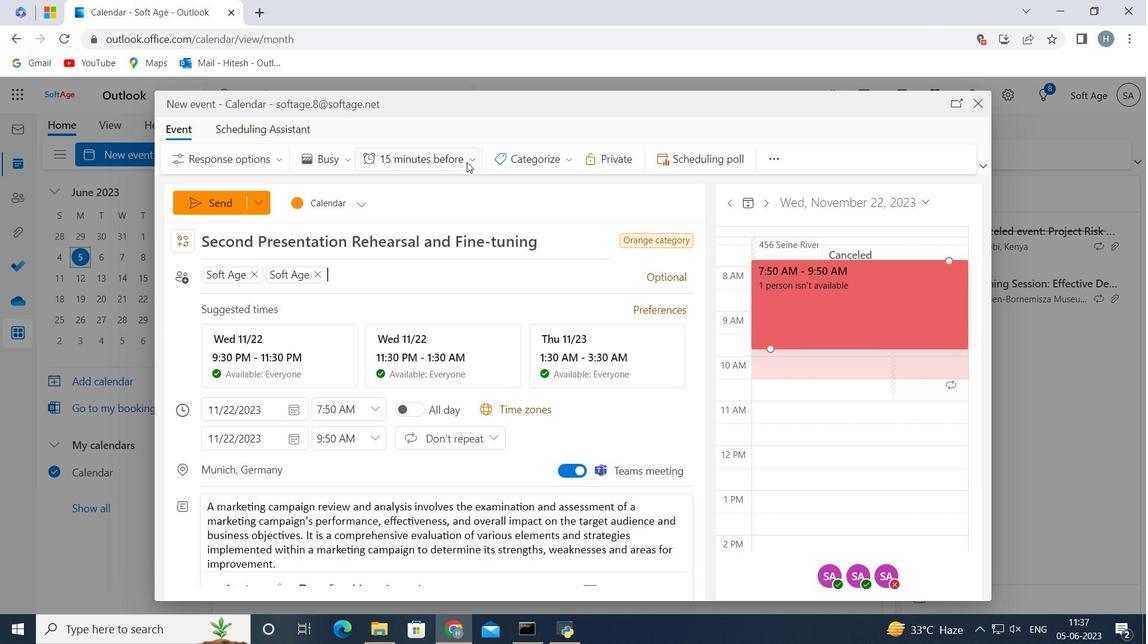 
Action: Mouse pressed left at (468, 160)
Screenshot: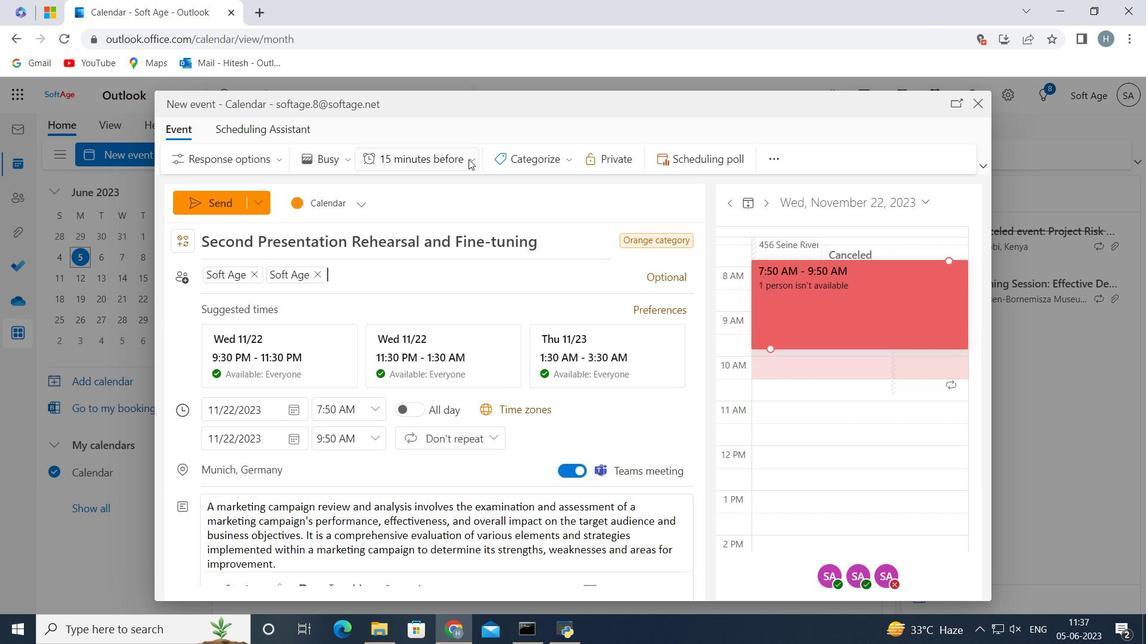 
Action: Mouse moved to (404, 344)
Screenshot: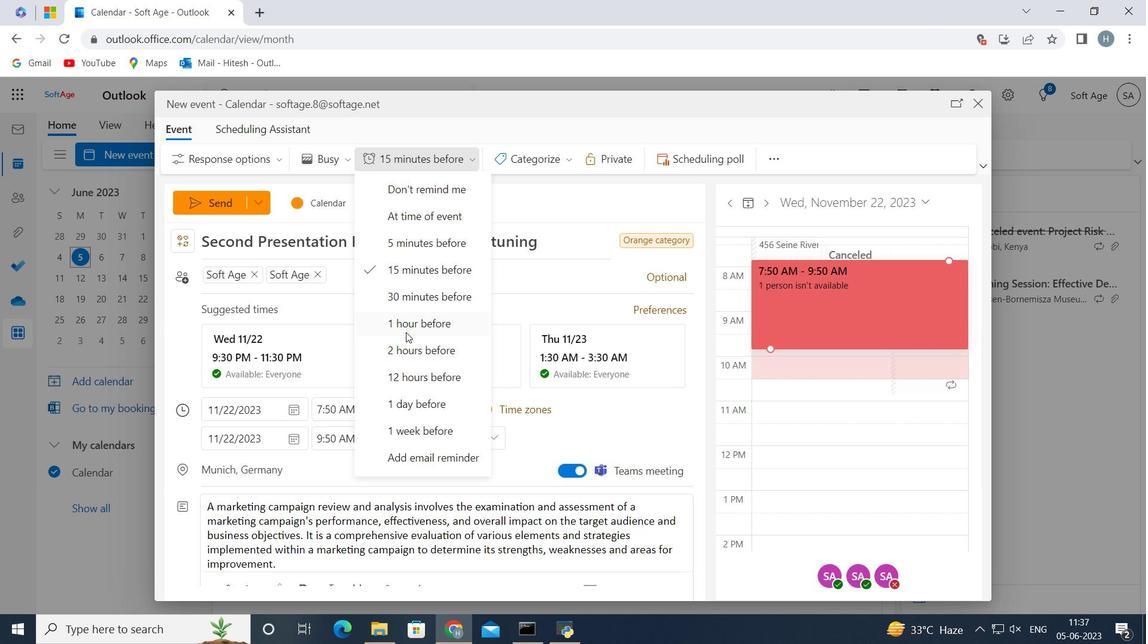 
Action: Mouse pressed left at (404, 344)
Screenshot: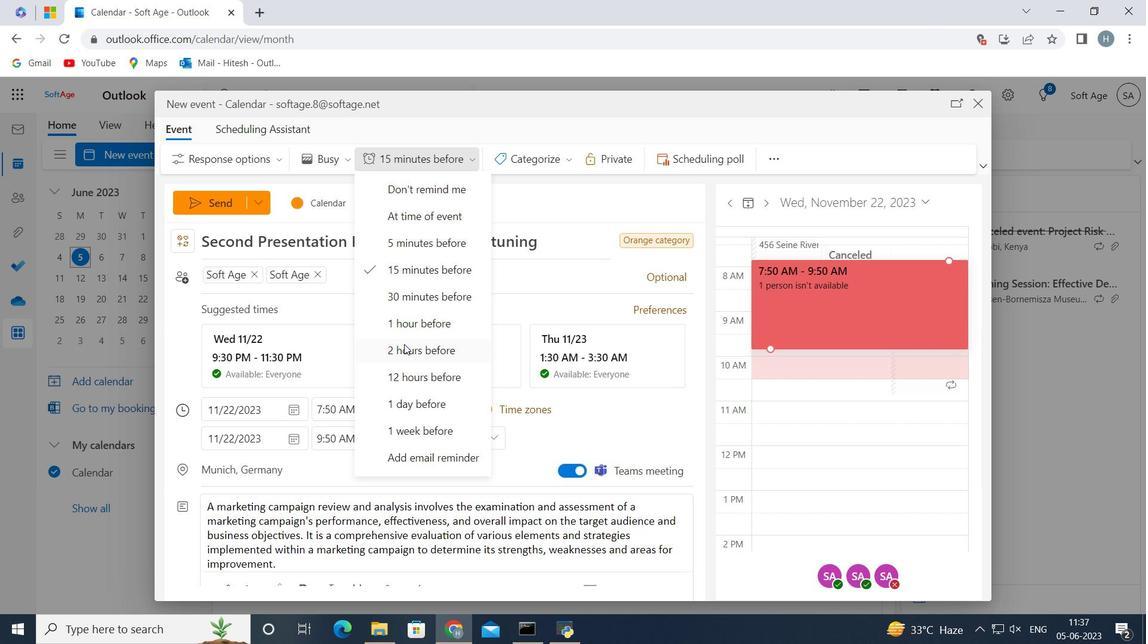 
Action: Mouse moved to (229, 201)
Screenshot: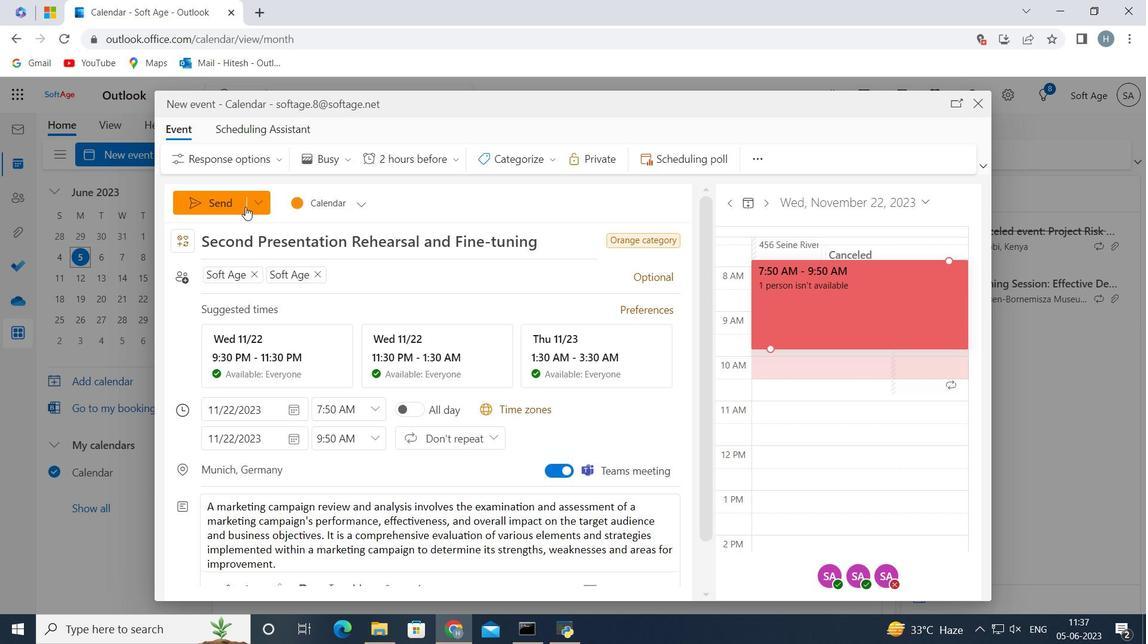 
Action: Mouse pressed left at (229, 201)
Screenshot: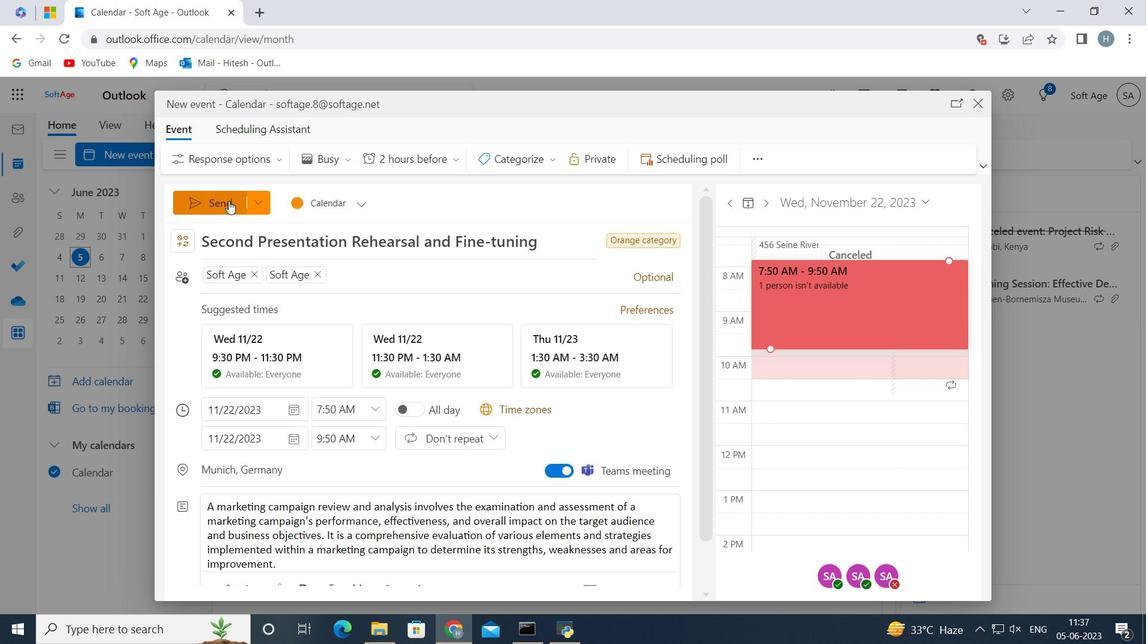 
Action: Mouse moved to (492, 222)
Screenshot: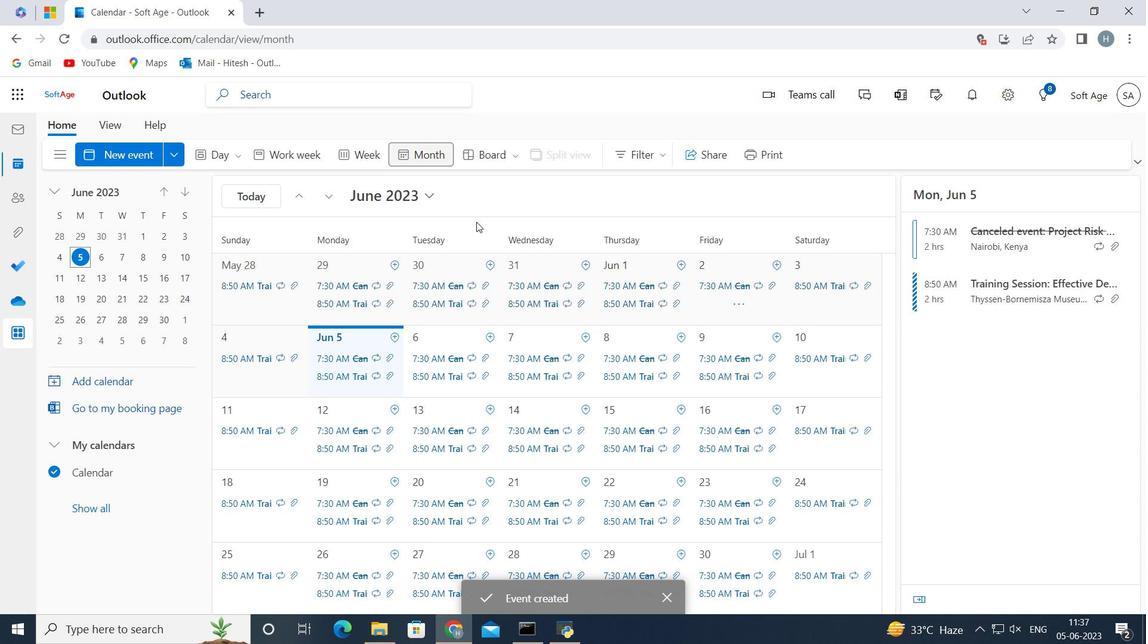 
